 Task: Add a signature Gage Hill containing Best wishes for a happy Labor Day, Gage Hill to email address softage.10@softage.net and add a folder Business growth
Action: Mouse moved to (106, 104)
Screenshot: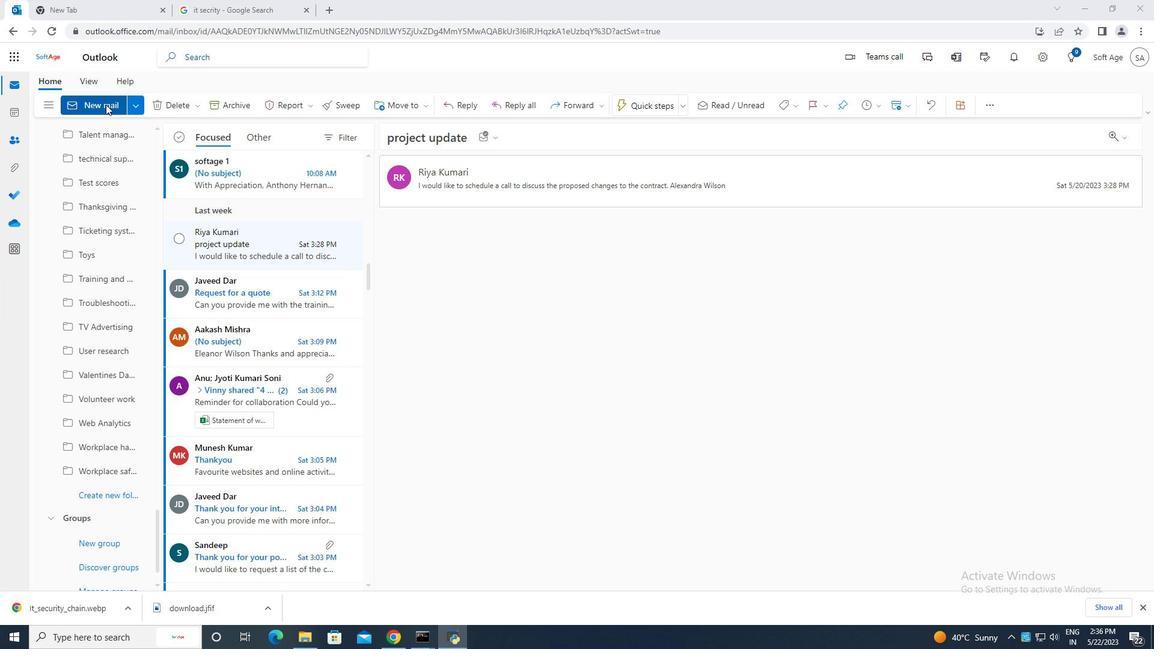 
Action: Mouse pressed left at (106, 104)
Screenshot: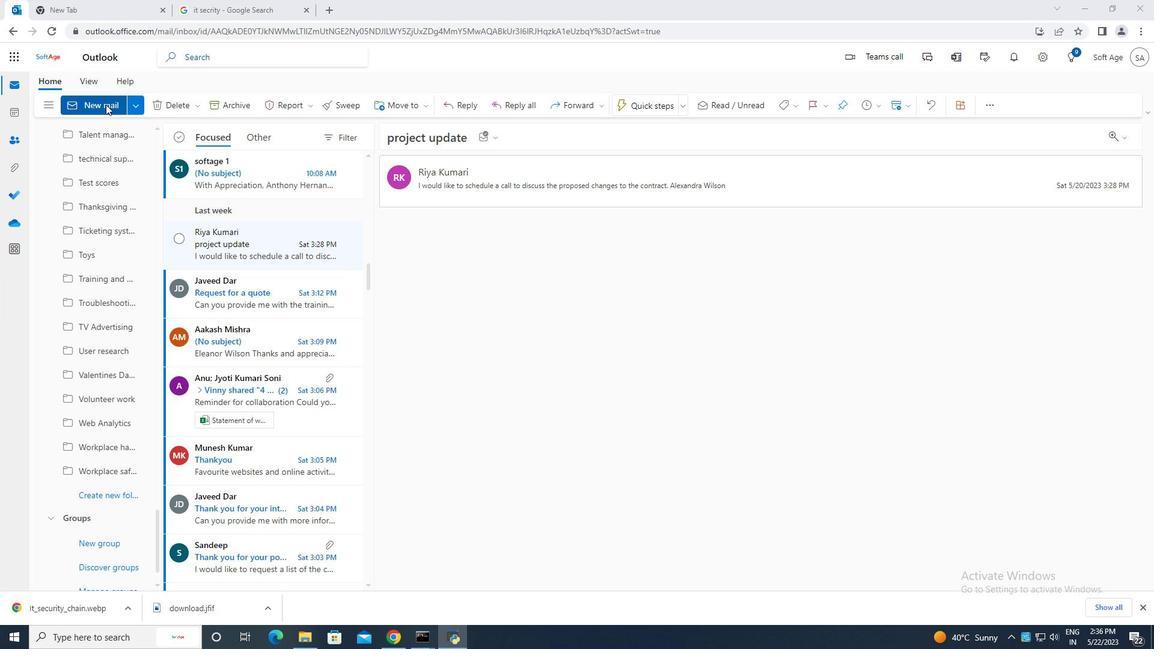 
Action: Mouse moved to (773, 108)
Screenshot: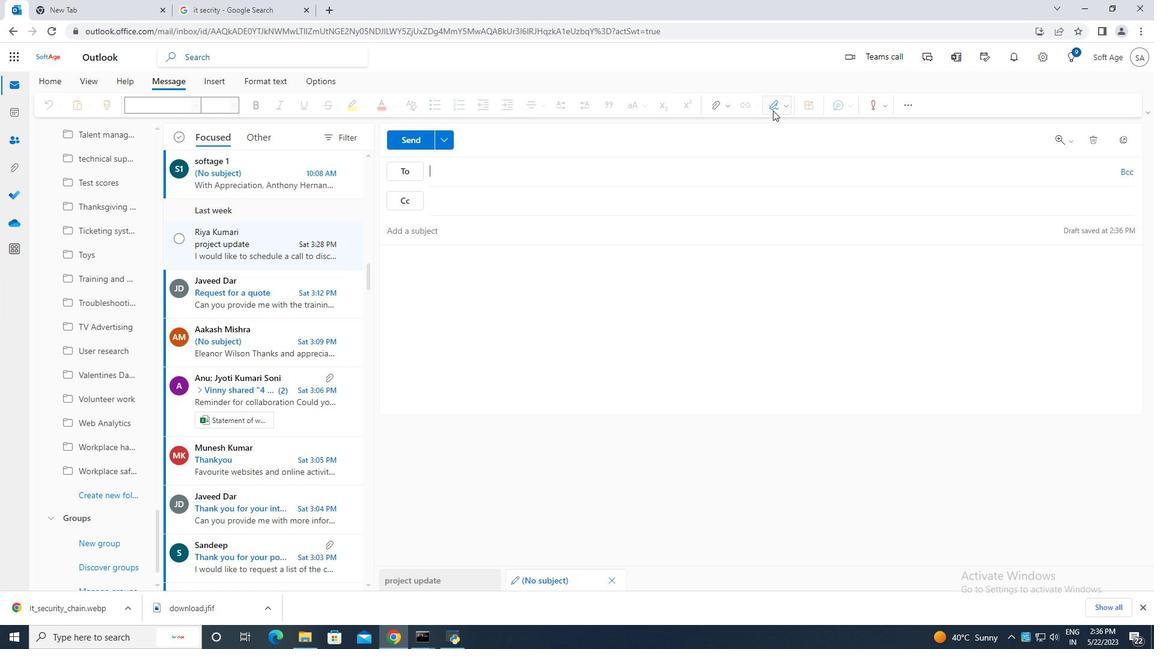 
Action: Mouse pressed left at (773, 108)
Screenshot: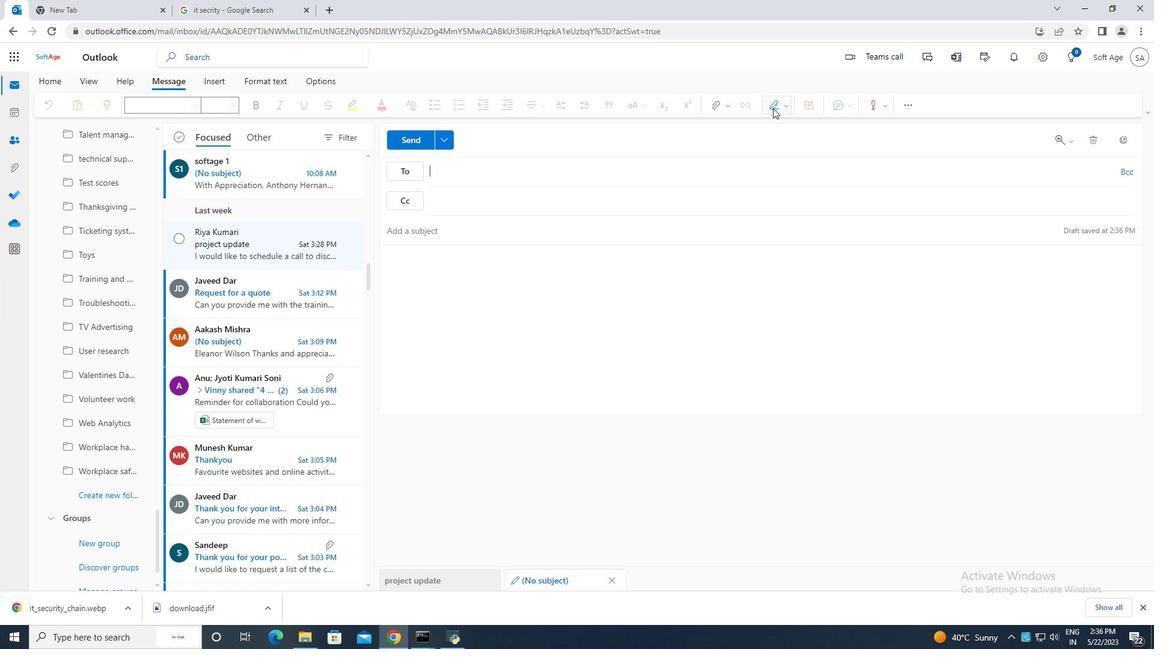 
Action: Mouse moved to (746, 155)
Screenshot: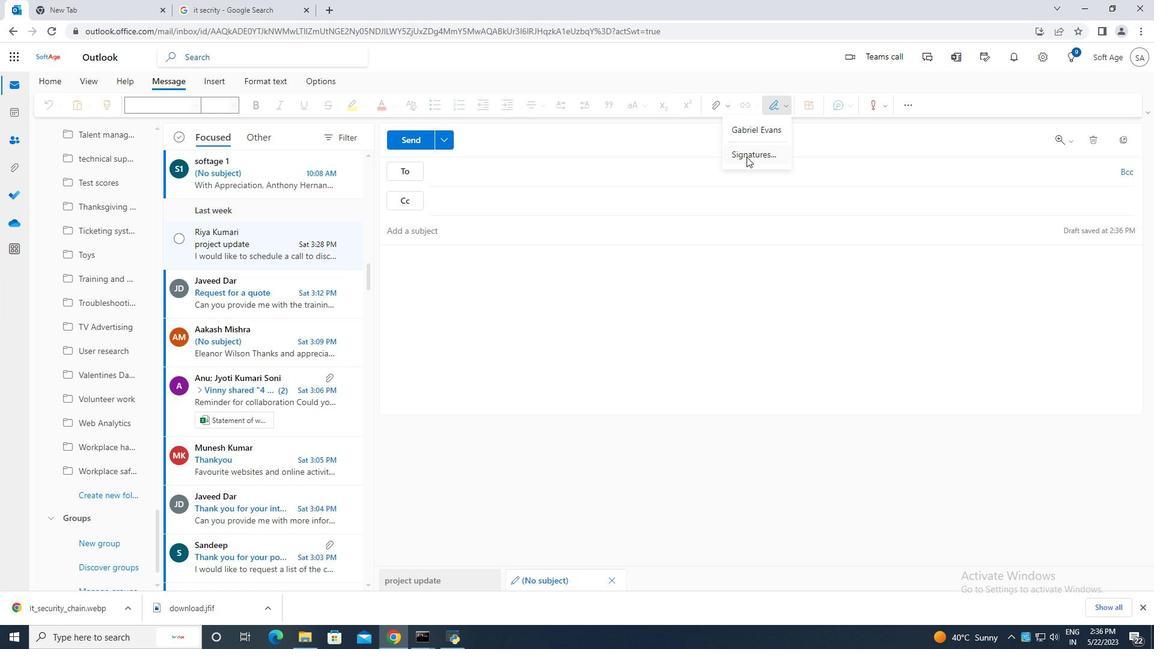 
Action: Mouse pressed left at (746, 155)
Screenshot: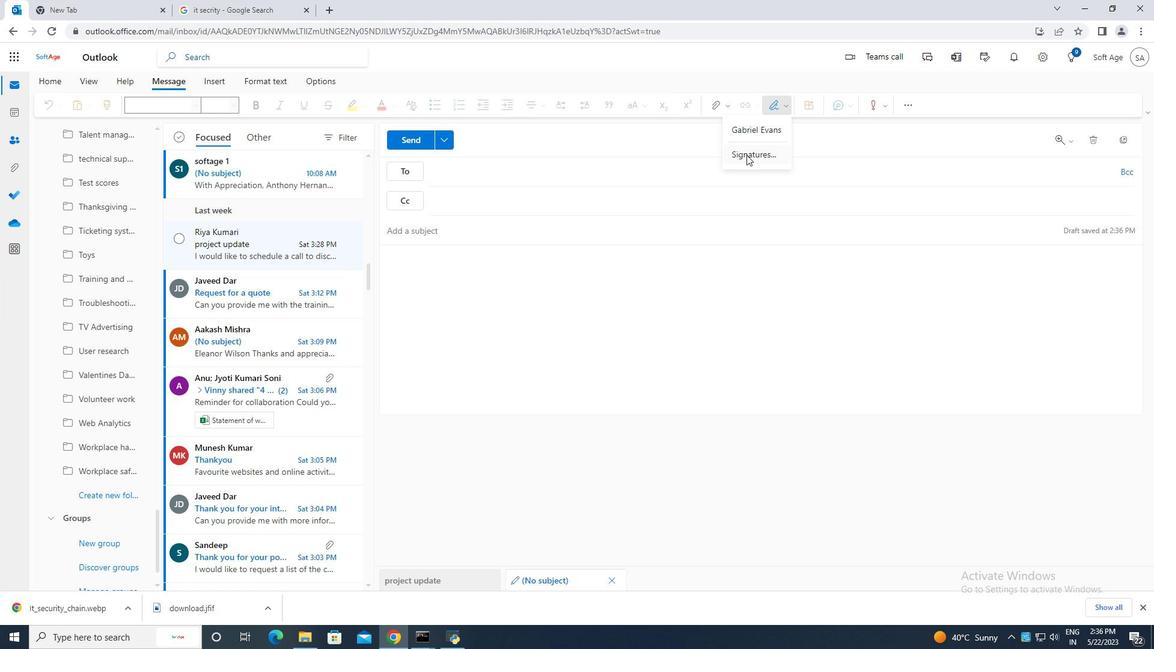 
Action: Mouse moved to (814, 200)
Screenshot: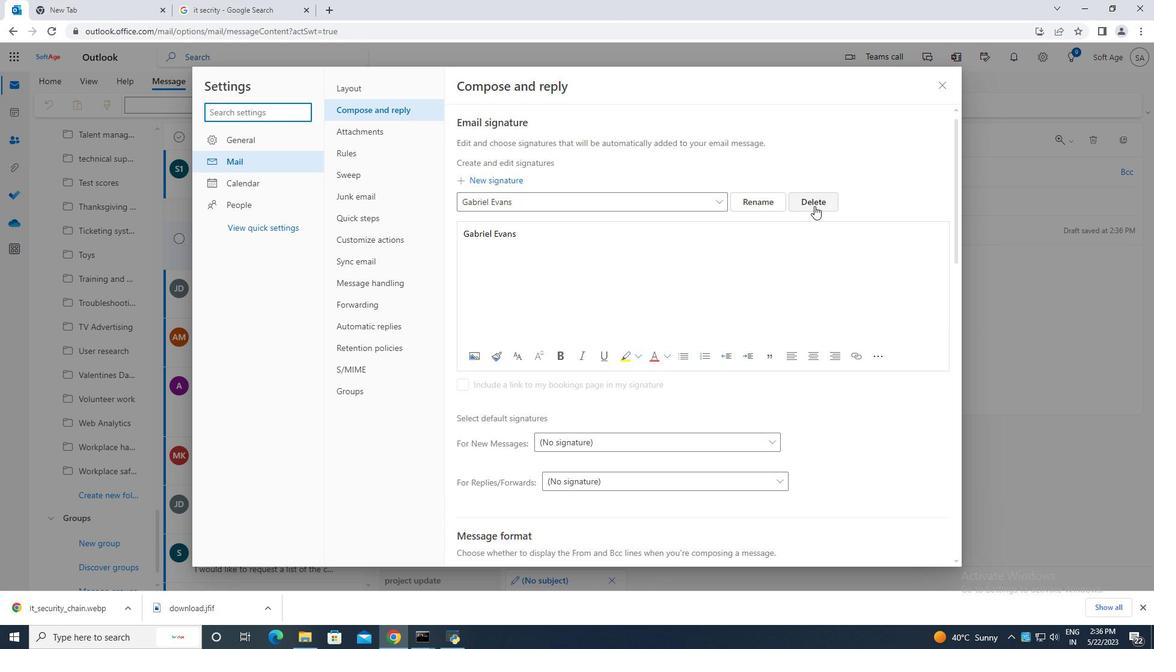 
Action: Mouse pressed left at (814, 200)
Screenshot: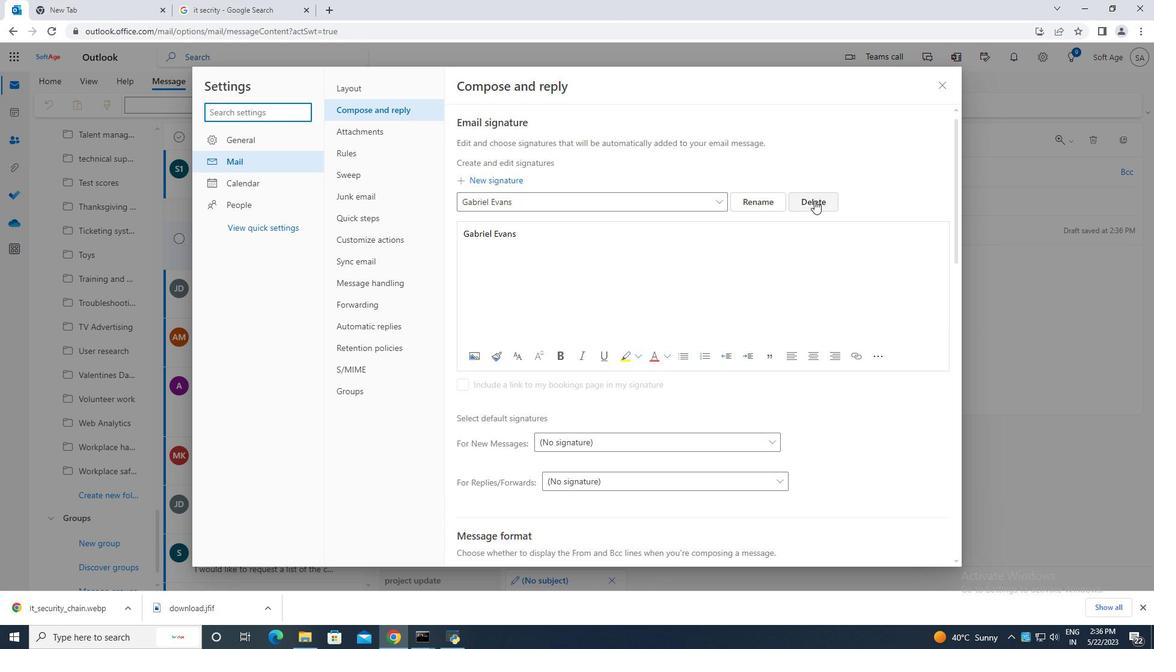 
Action: Mouse moved to (523, 203)
Screenshot: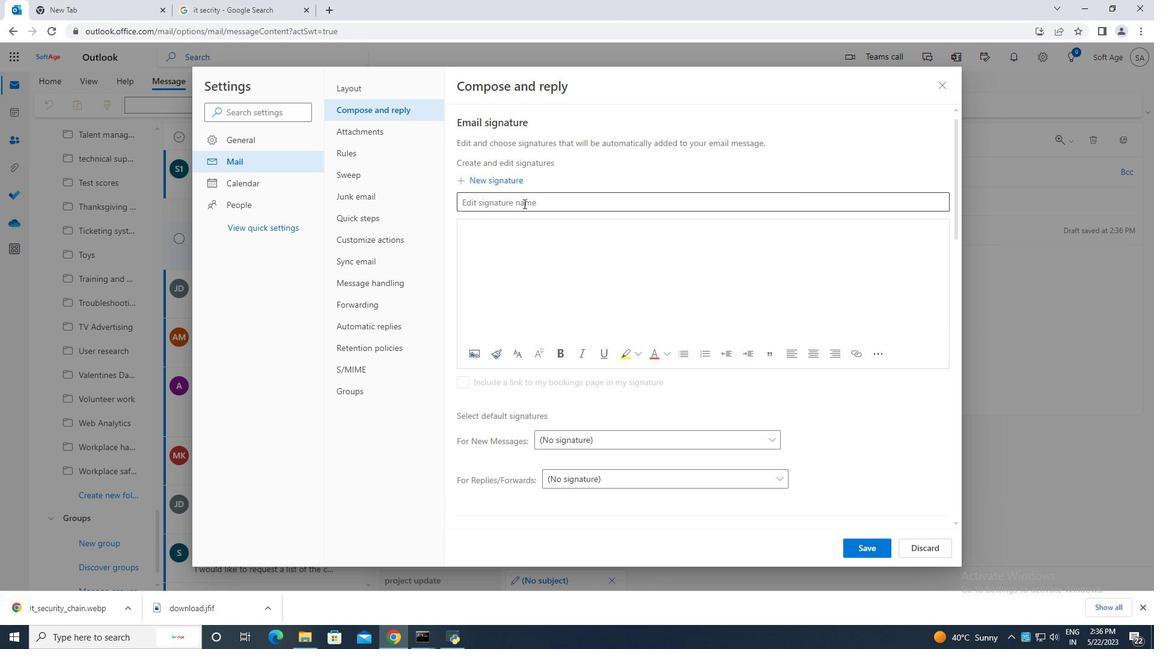 
Action: Mouse pressed left at (523, 203)
Screenshot: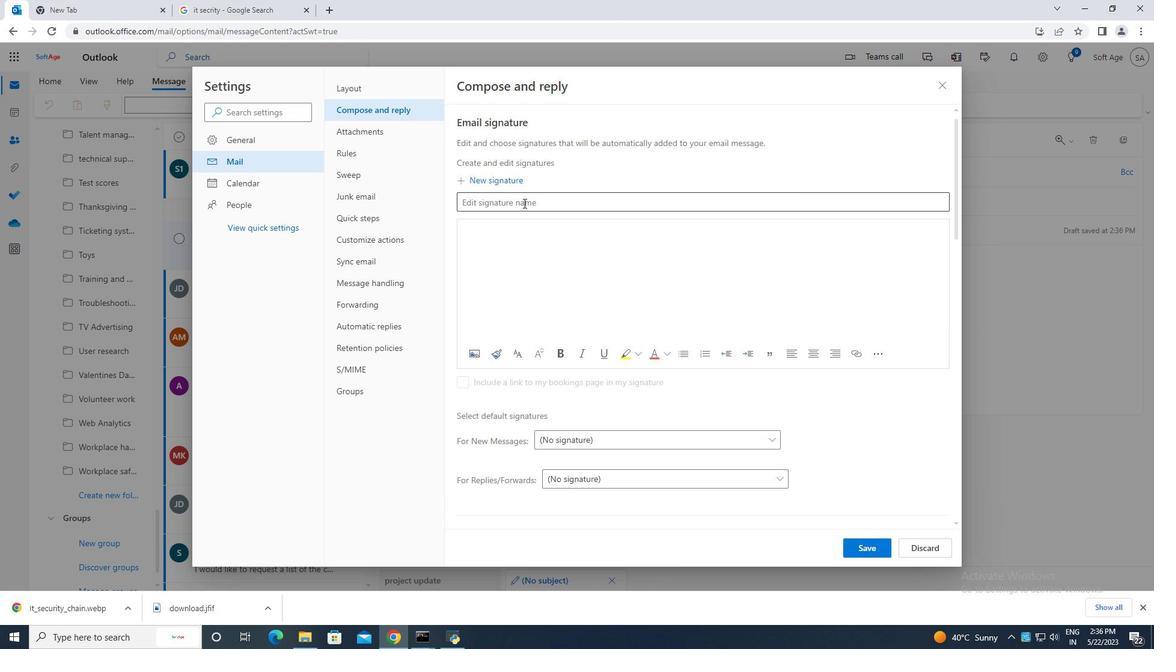 
Action: Key pressed <Key.caps_lock>G<Key.caps_lock>age<Key.space><Key.caps_lock>HILL
Screenshot: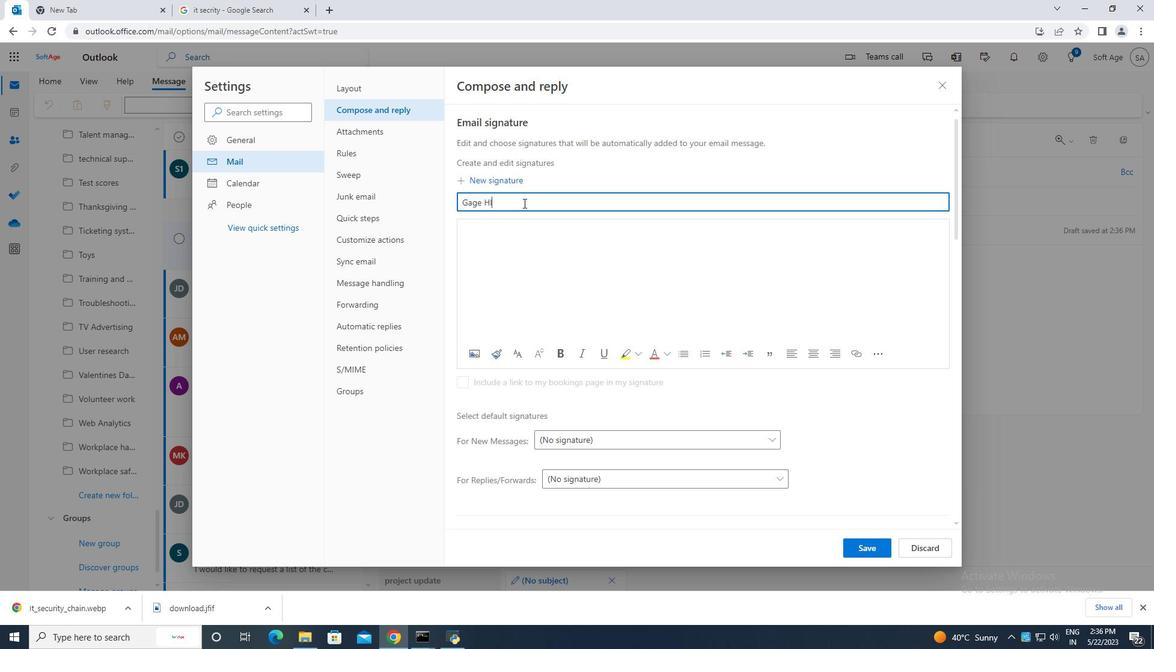 
Action: Mouse moved to (527, 212)
Screenshot: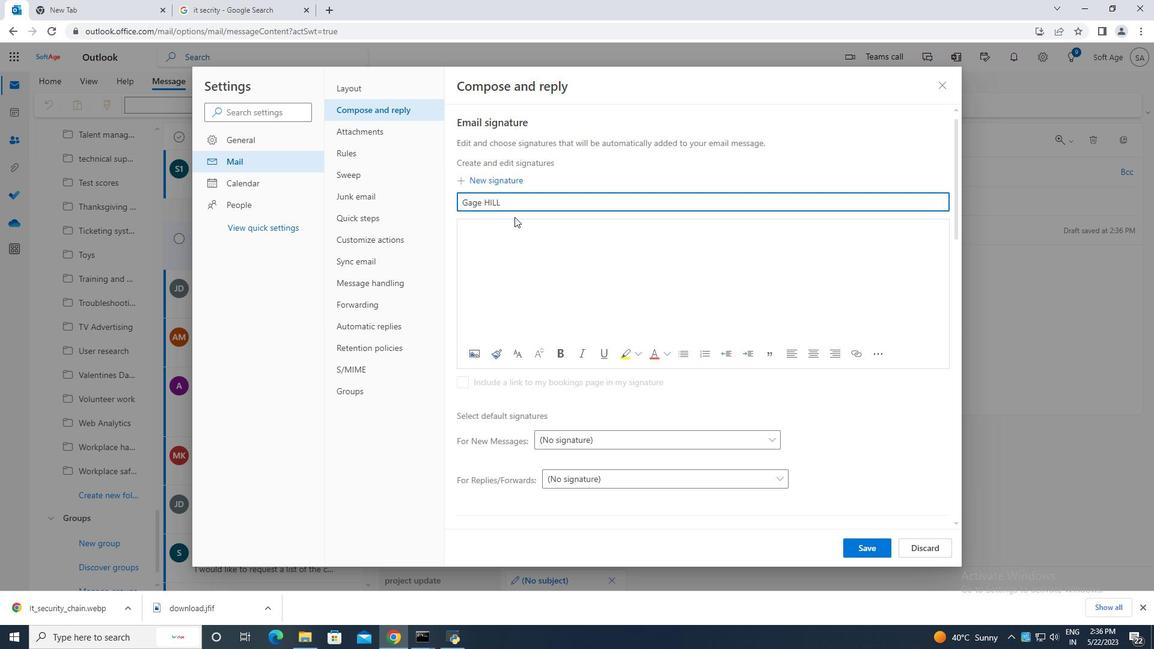 
Action: Key pressed <Key.backspace><Key.backspace><Key.backspace><Key.caps_lock>ill
Screenshot: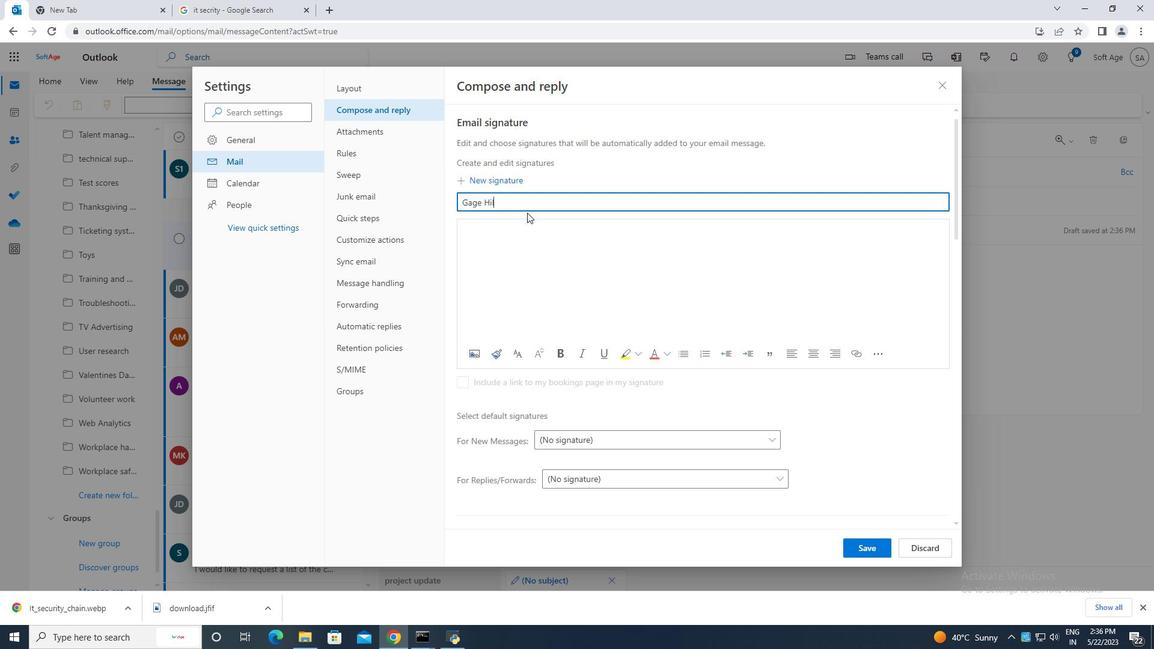 
Action: Mouse moved to (529, 230)
Screenshot: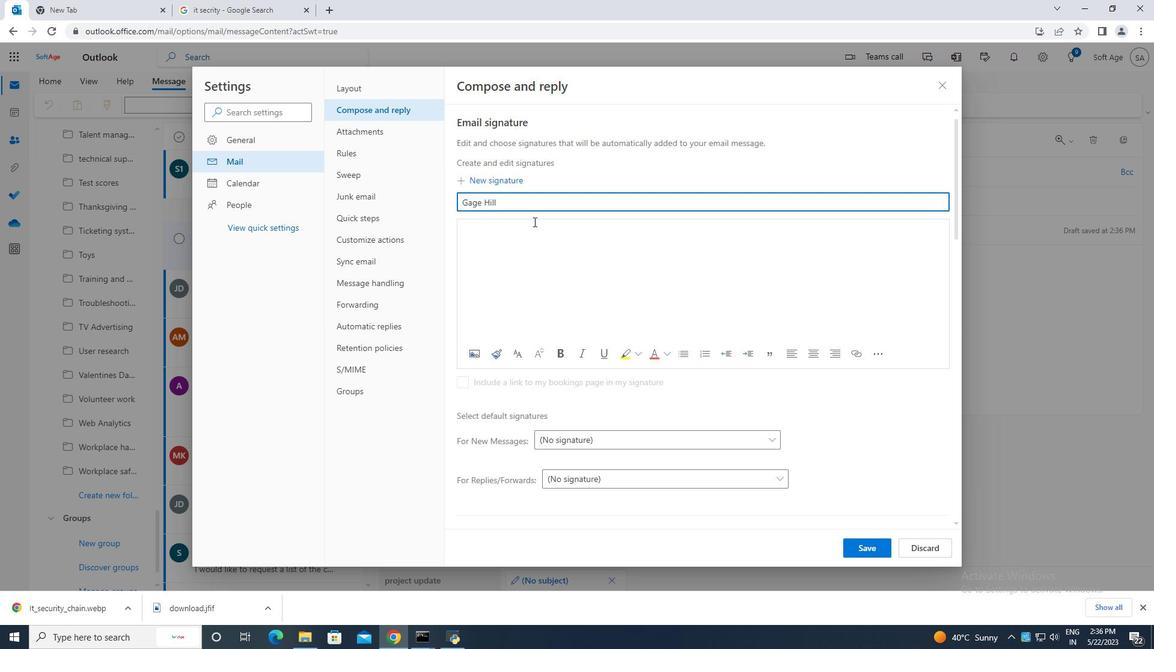 
Action: Mouse pressed left at (529, 230)
Screenshot: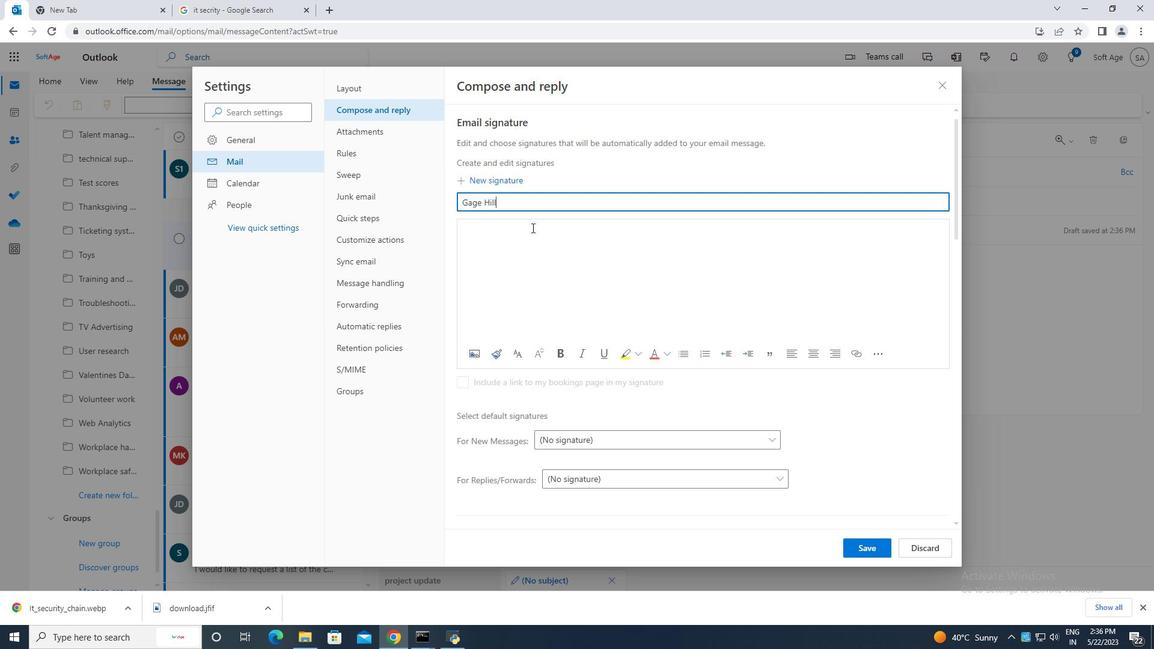 
Action: Mouse moved to (529, 230)
Screenshot: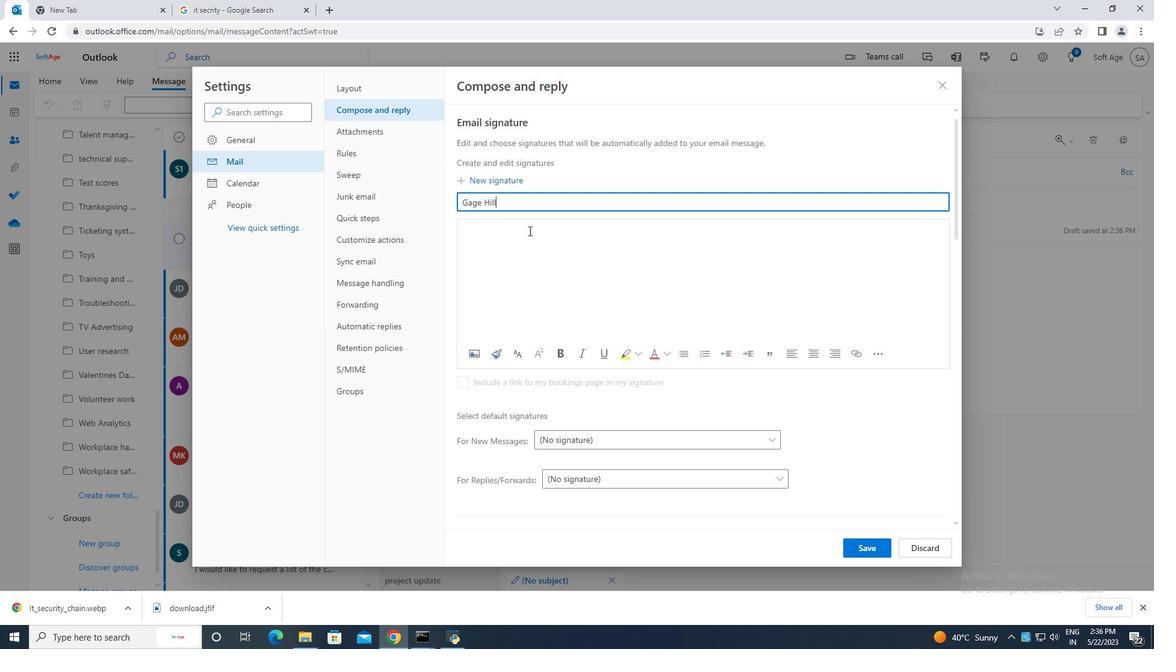 
Action: Key pressed <Key.caps_lock>G<Key.caps_lock>age<Key.space><Key.caps_lock>H<Key.caps_lock>ill
Screenshot: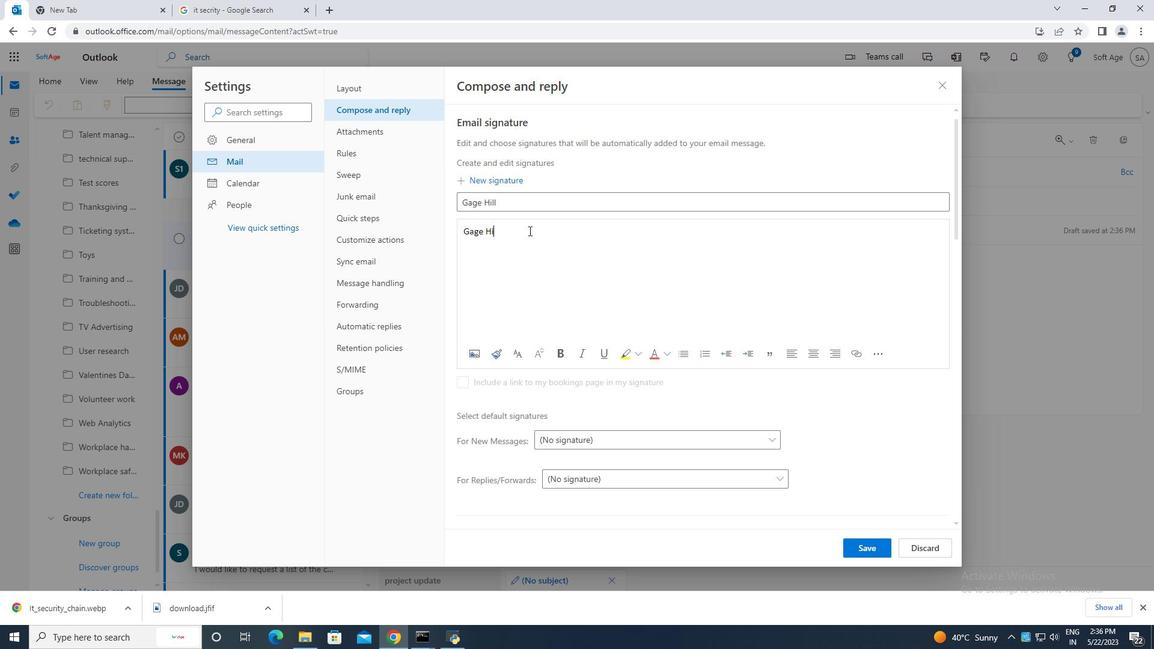 
Action: Mouse moved to (880, 550)
Screenshot: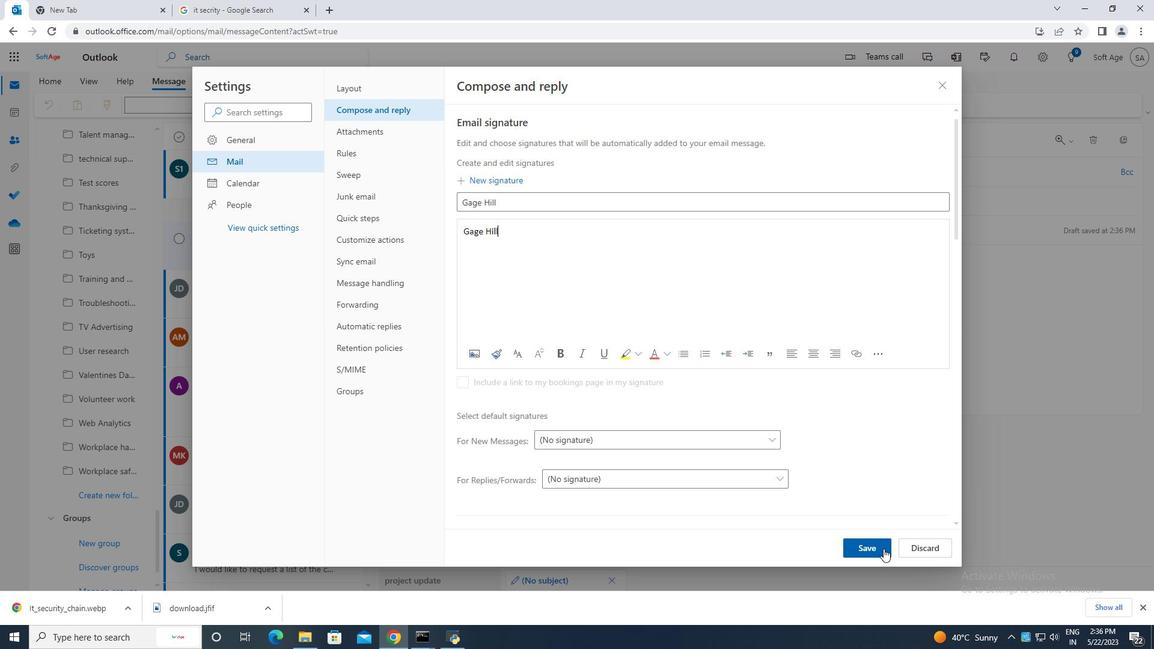 
Action: Mouse pressed left at (880, 550)
Screenshot: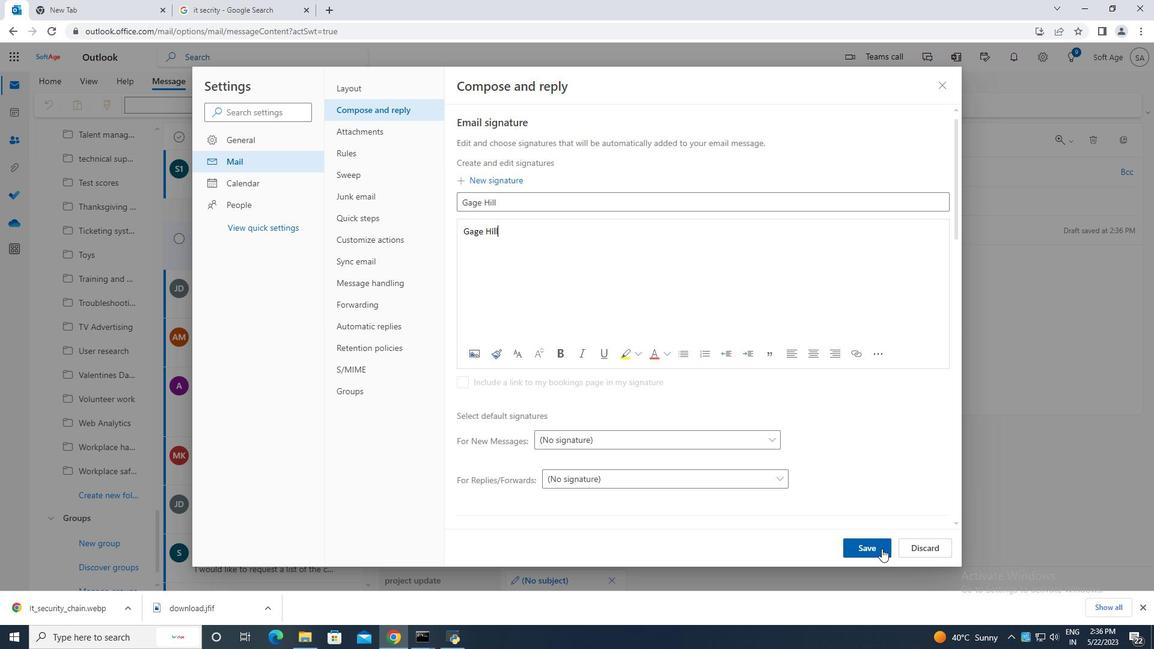 
Action: Mouse moved to (945, 67)
Screenshot: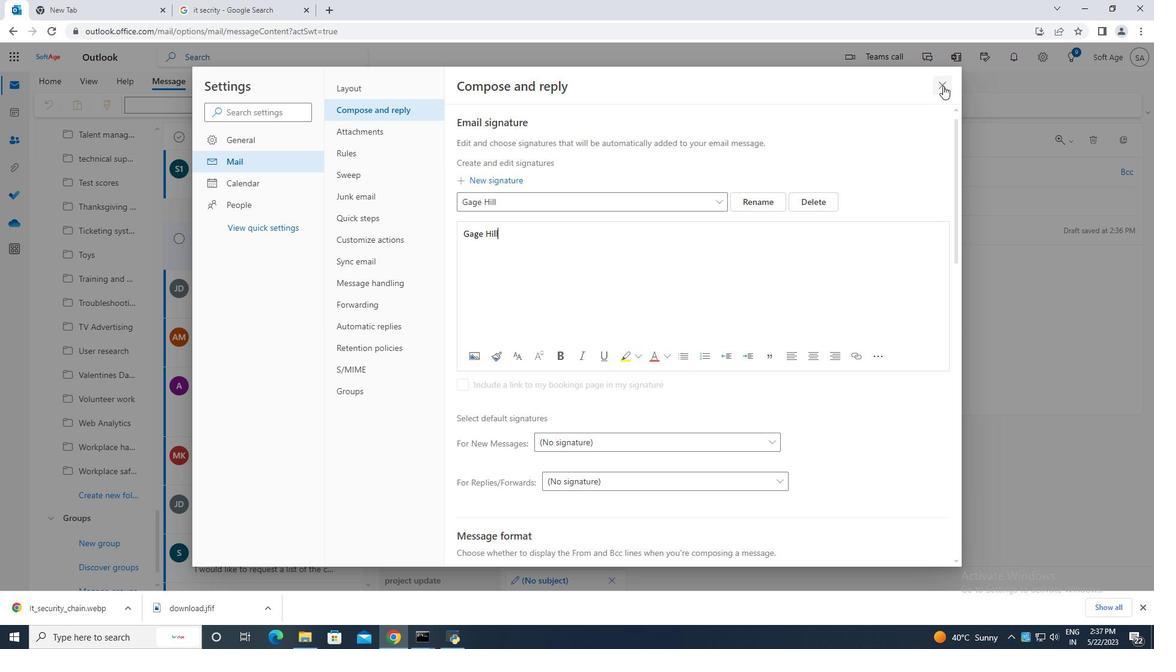 
Action: Mouse pressed left at (944, 83)
Screenshot: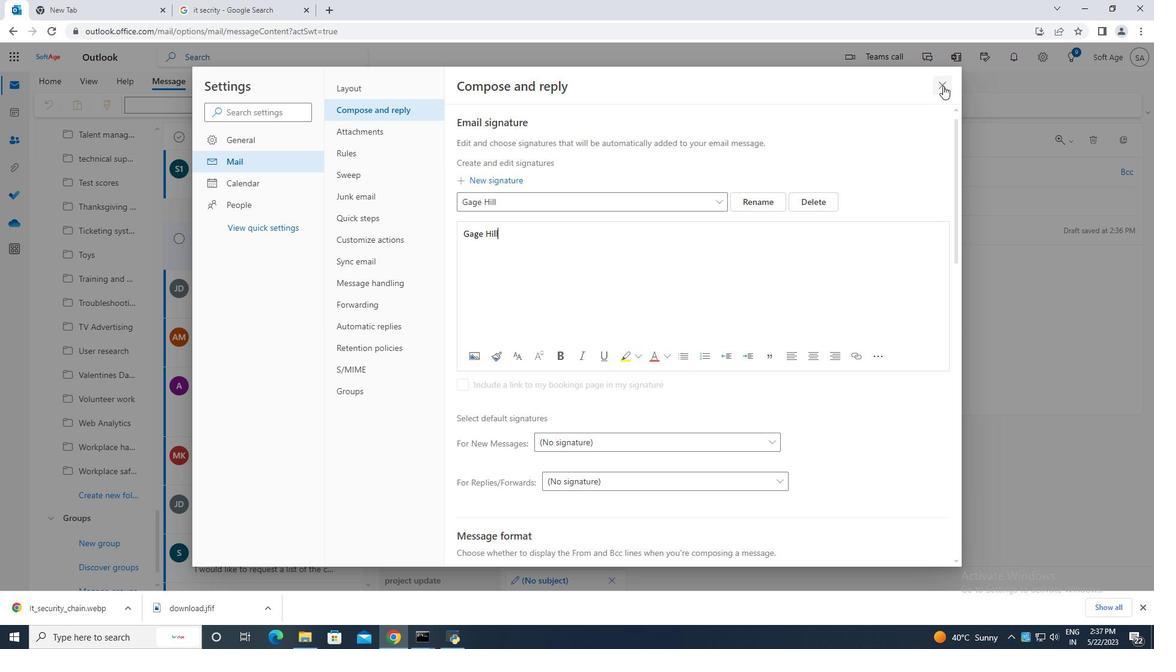 
Action: Mouse moved to (940, 86)
Screenshot: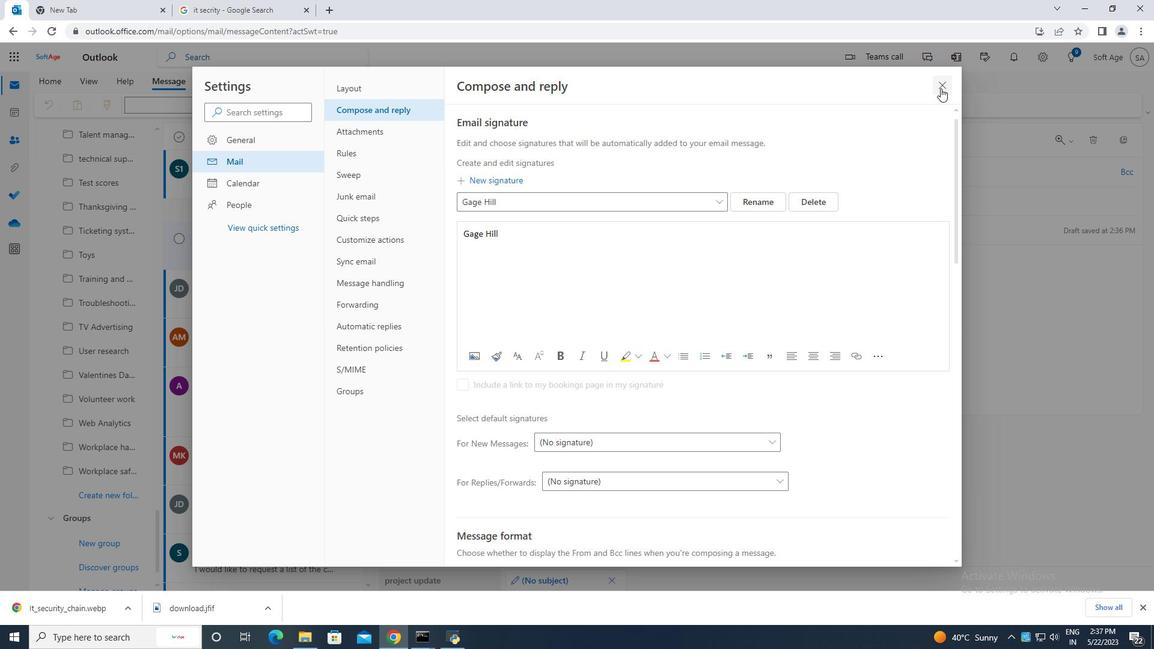 
Action: Mouse pressed left at (940, 86)
Screenshot: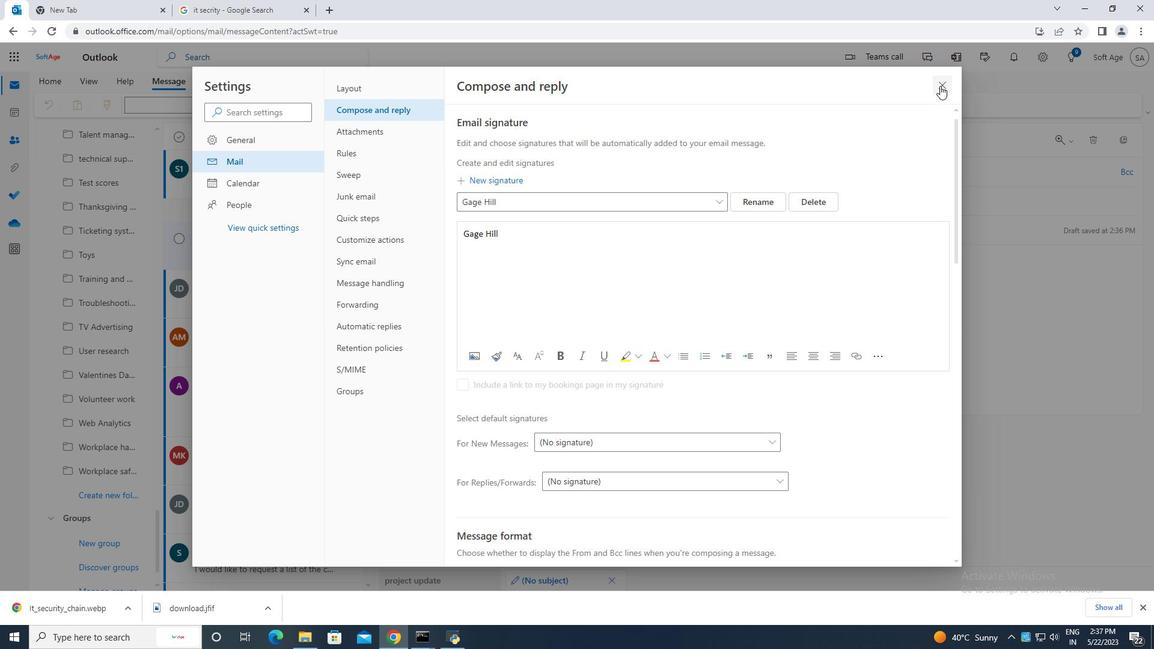 
Action: Mouse moved to (777, 102)
Screenshot: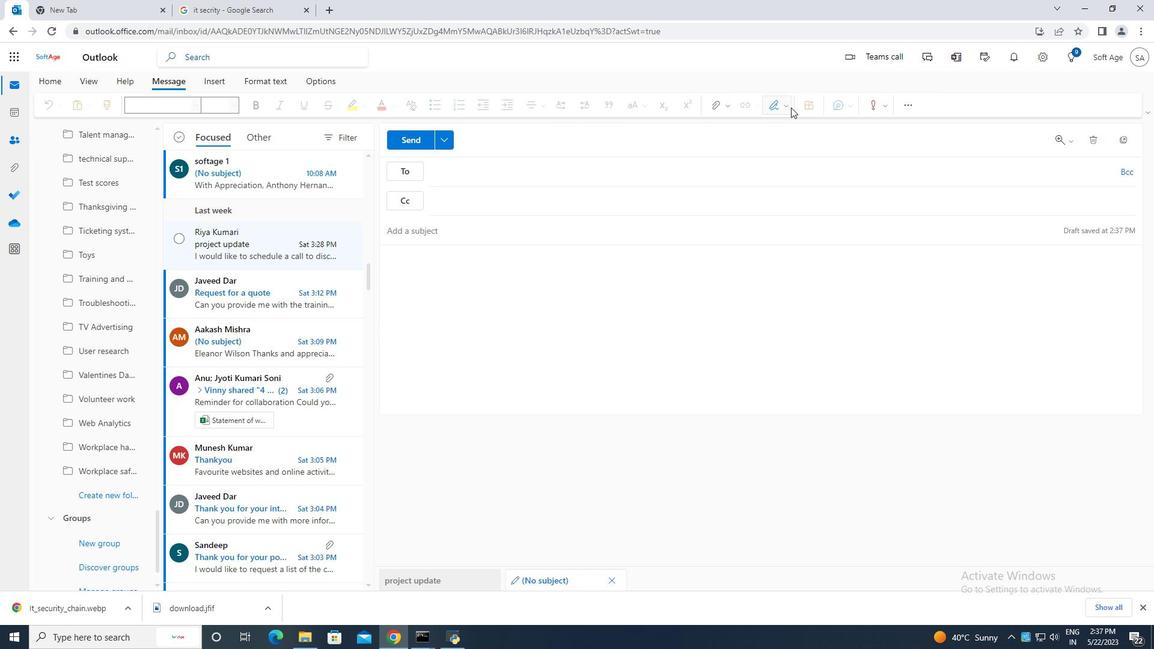 
Action: Mouse pressed left at (777, 102)
Screenshot: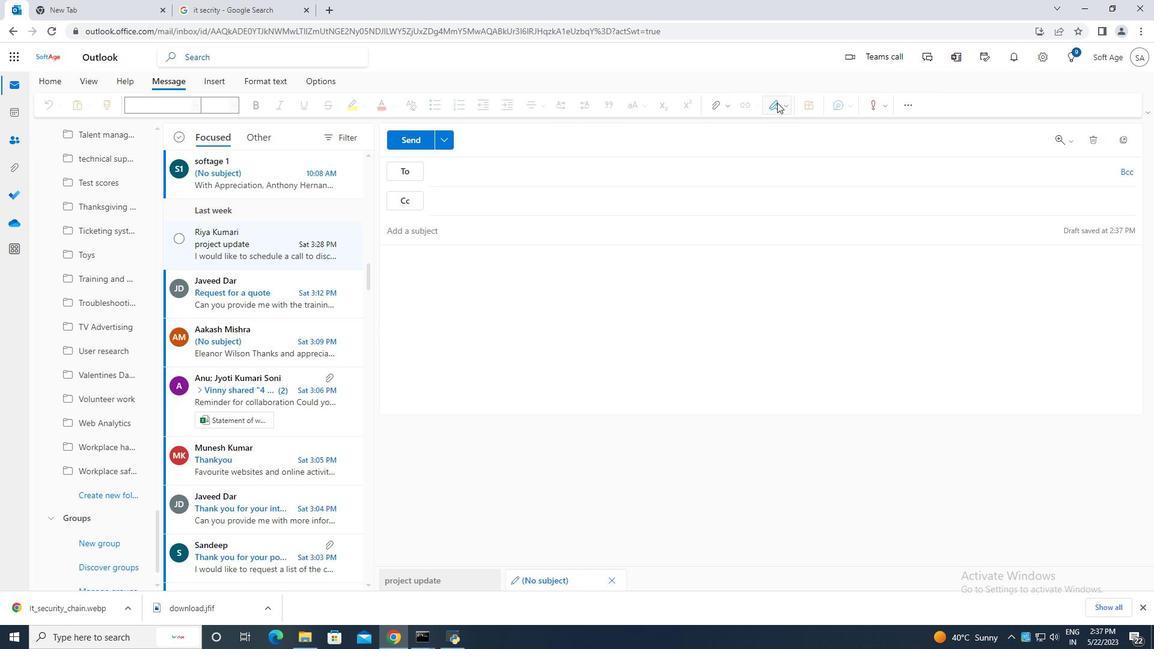 
Action: Mouse moved to (758, 126)
Screenshot: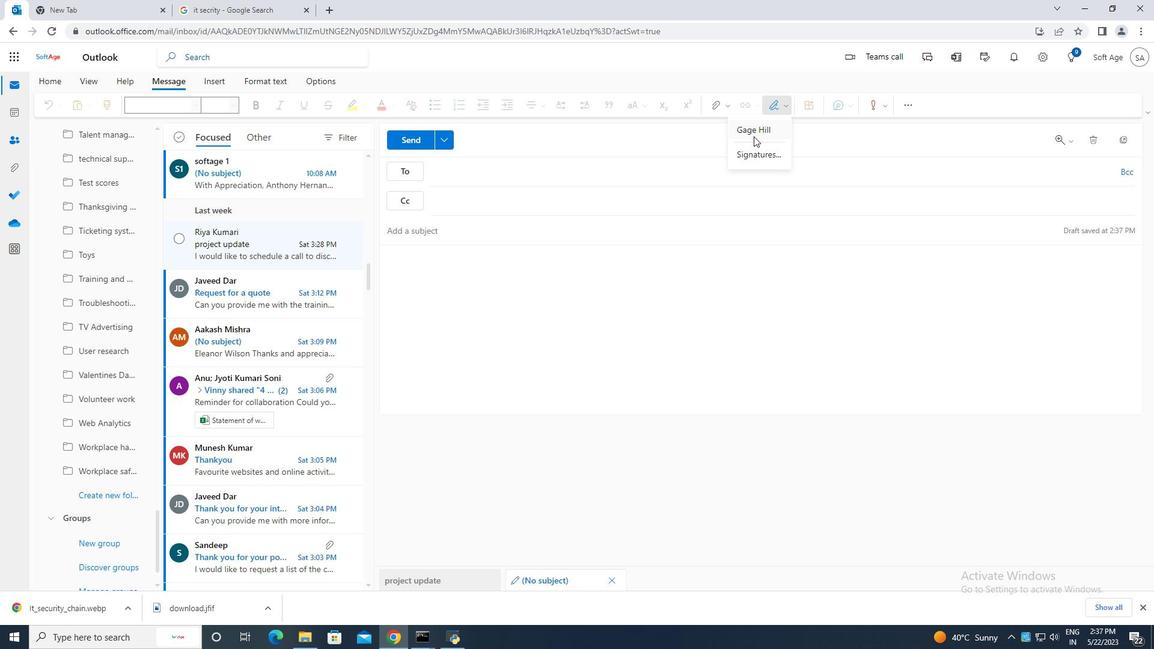 
Action: Mouse pressed left at (758, 126)
Screenshot: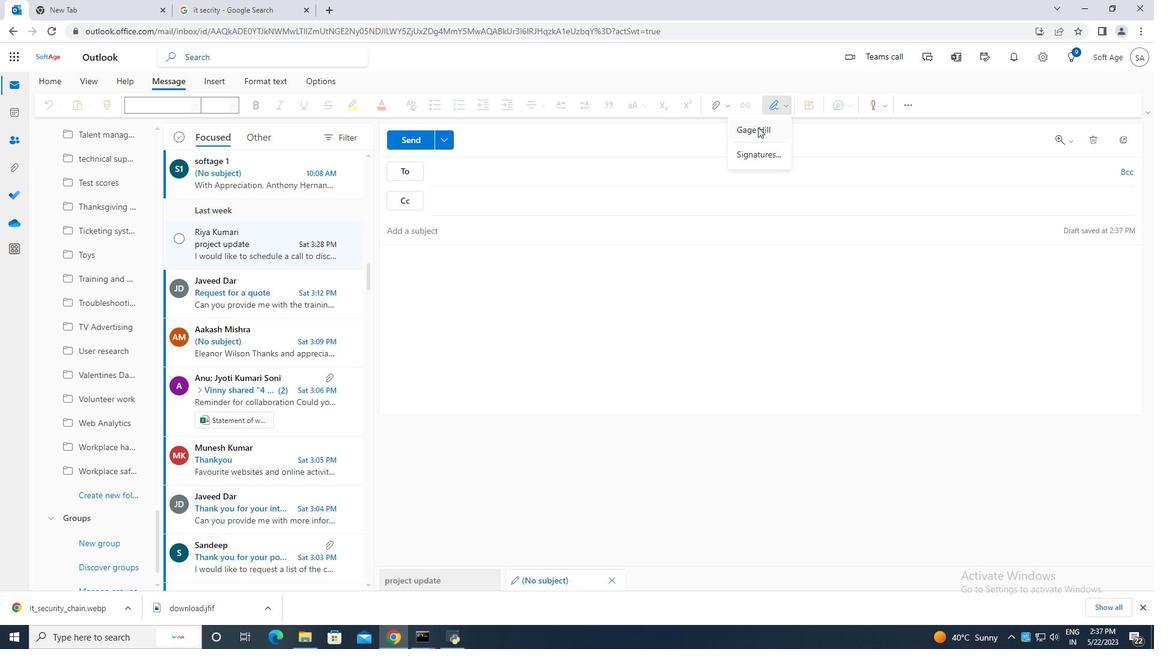 
Action: Mouse moved to (425, 249)
Screenshot: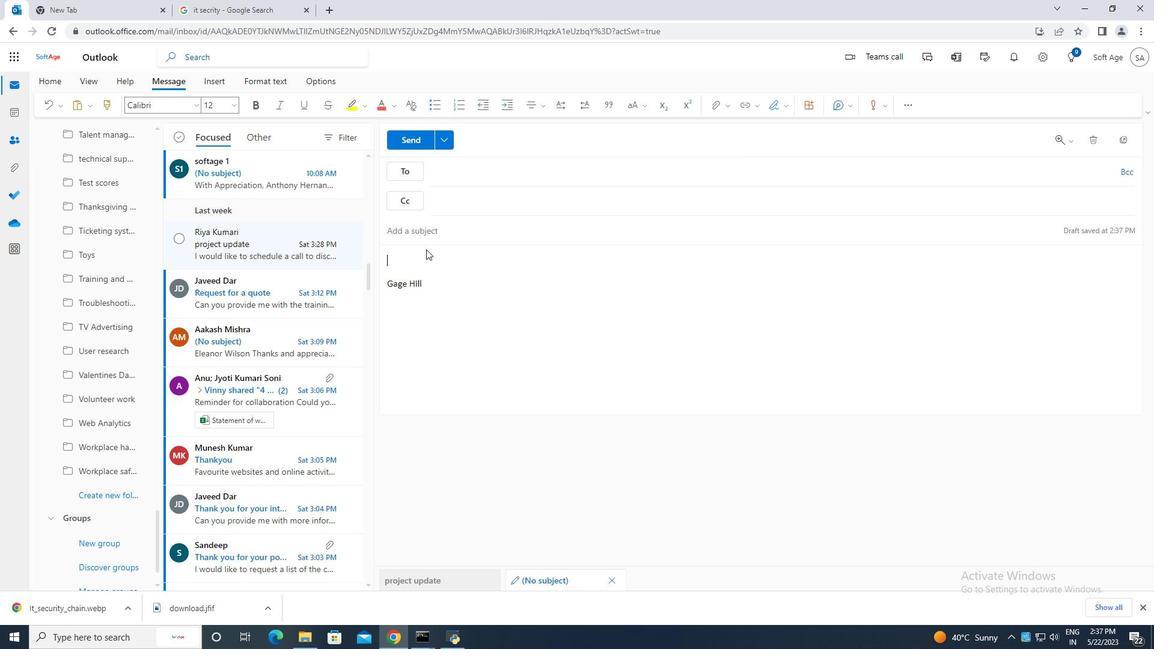 
Action: Key pressed <Key.caps_lock>C<Key.caps_lock>ontaining<Key.space>best<Key.space>wishes<Key.space>for<Key.space>a<Key.space>happy<Key.space>labot<Key.backspace>r<Key.space>dar<Key.backspace>y,
Screenshot: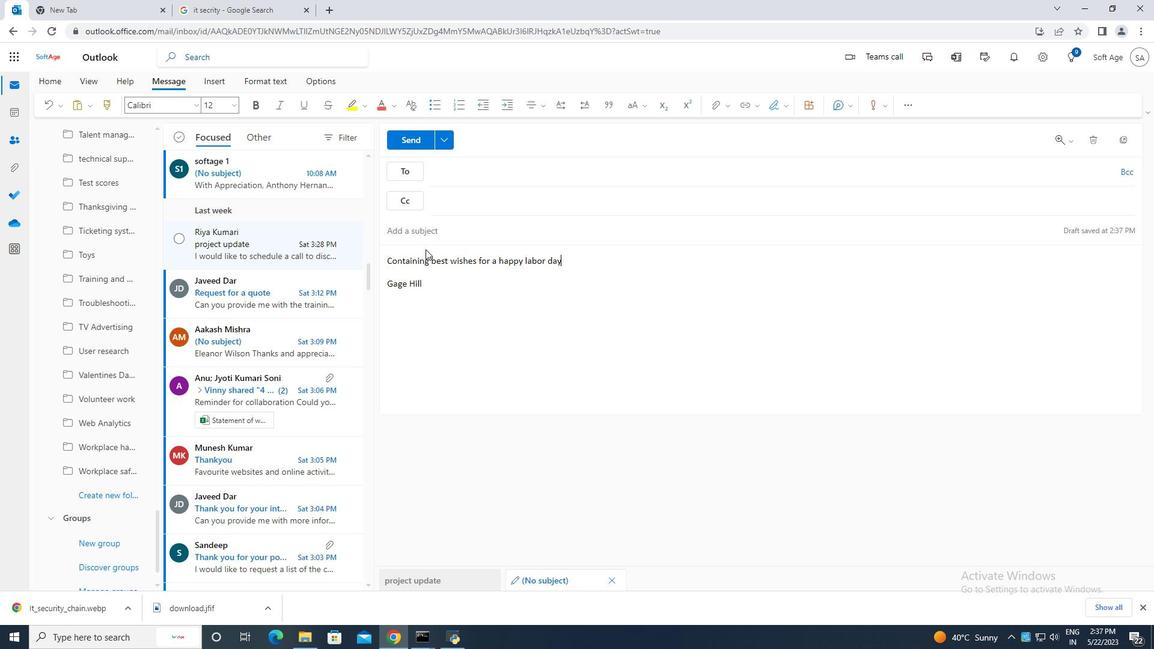 
Action: Mouse moved to (541, 172)
Screenshot: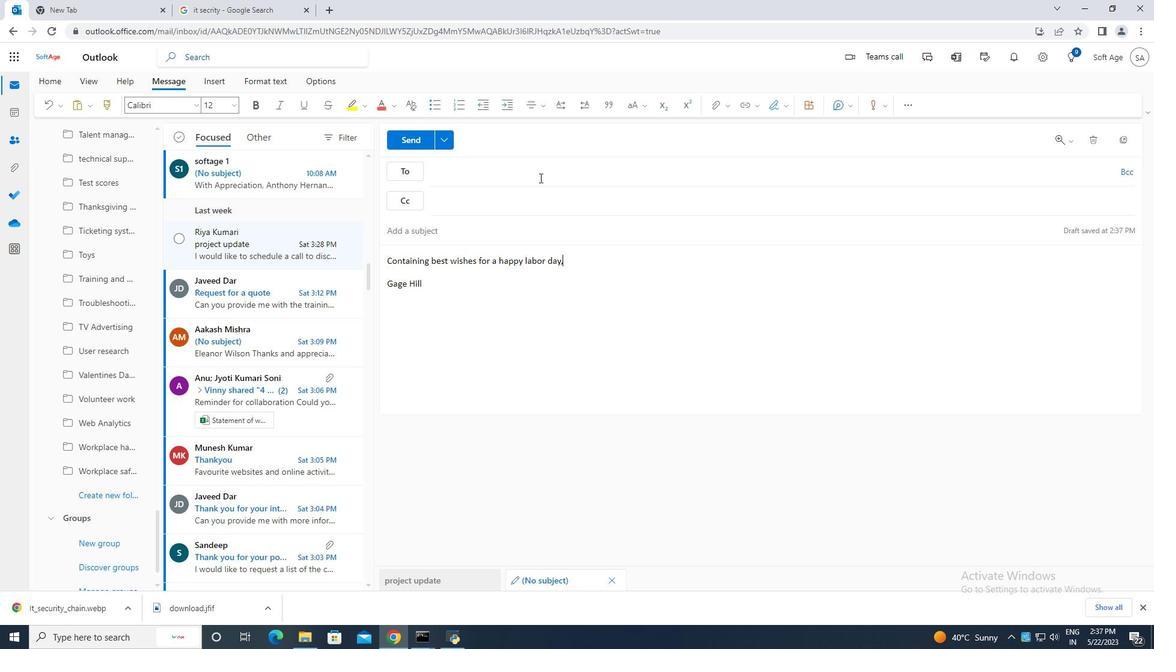 
Action: Mouse pressed left at (540, 172)
Screenshot: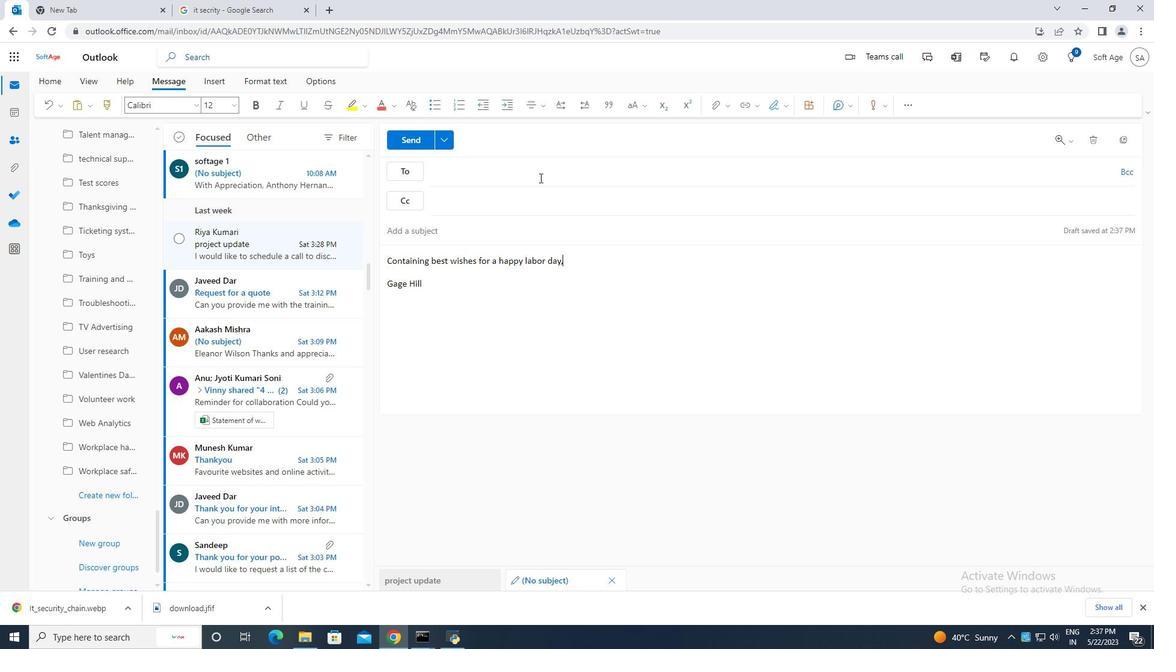 
Action: Mouse moved to (544, 173)
Screenshot: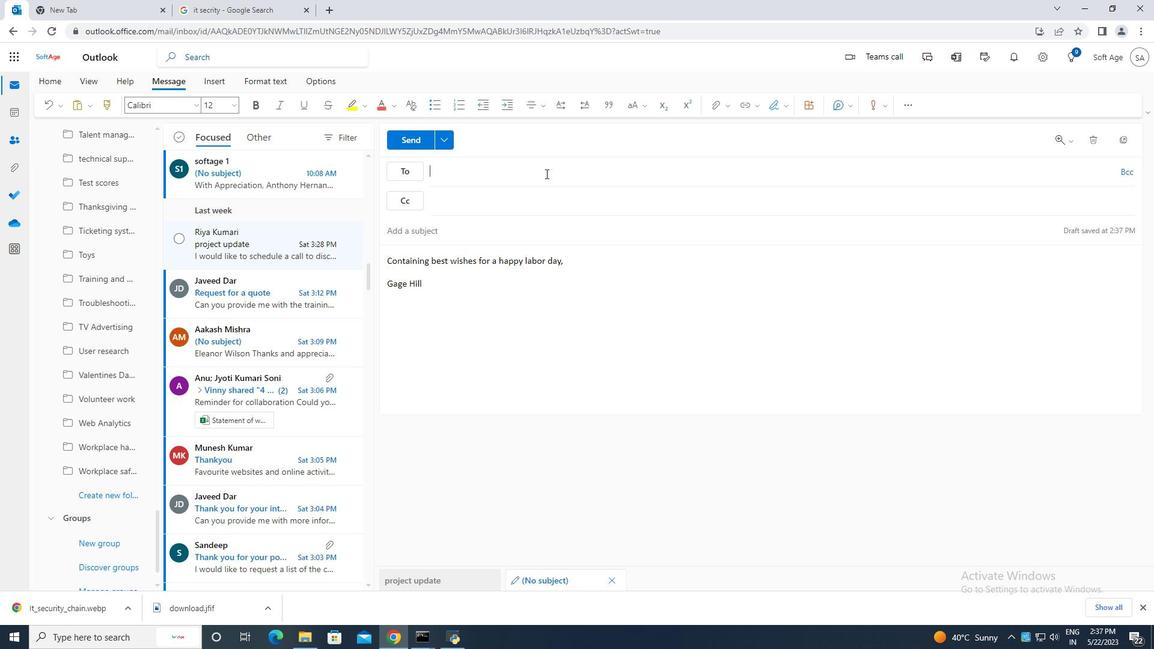 
Action: Key pressed softage.10
Screenshot: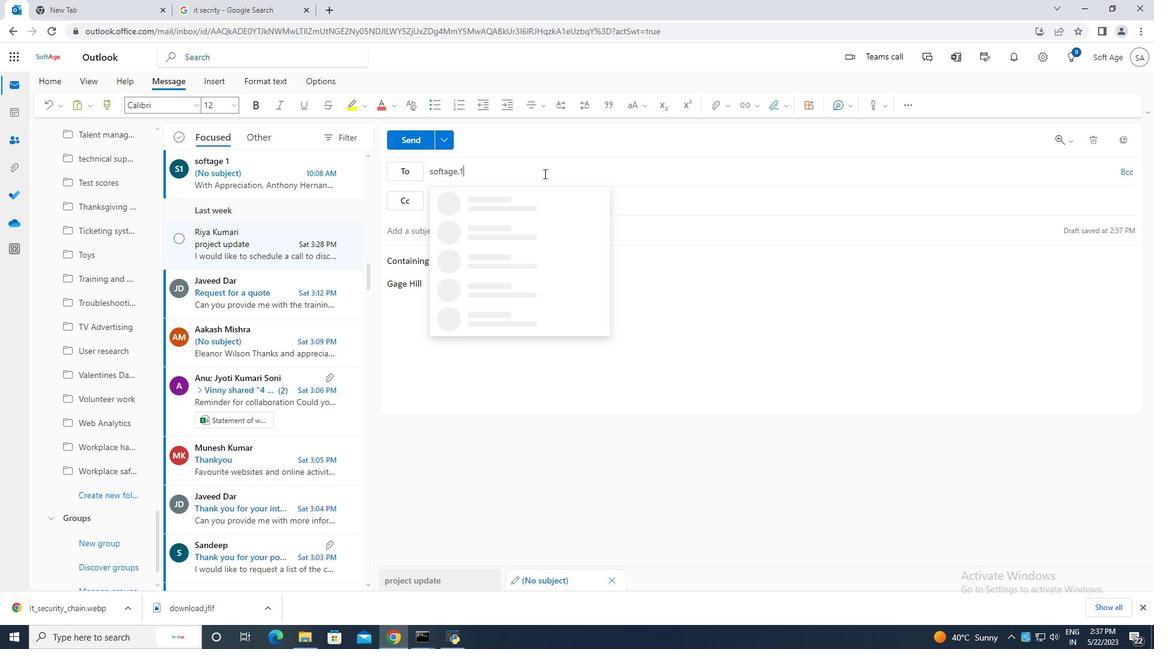 
Action: Mouse moved to (573, 239)
Screenshot: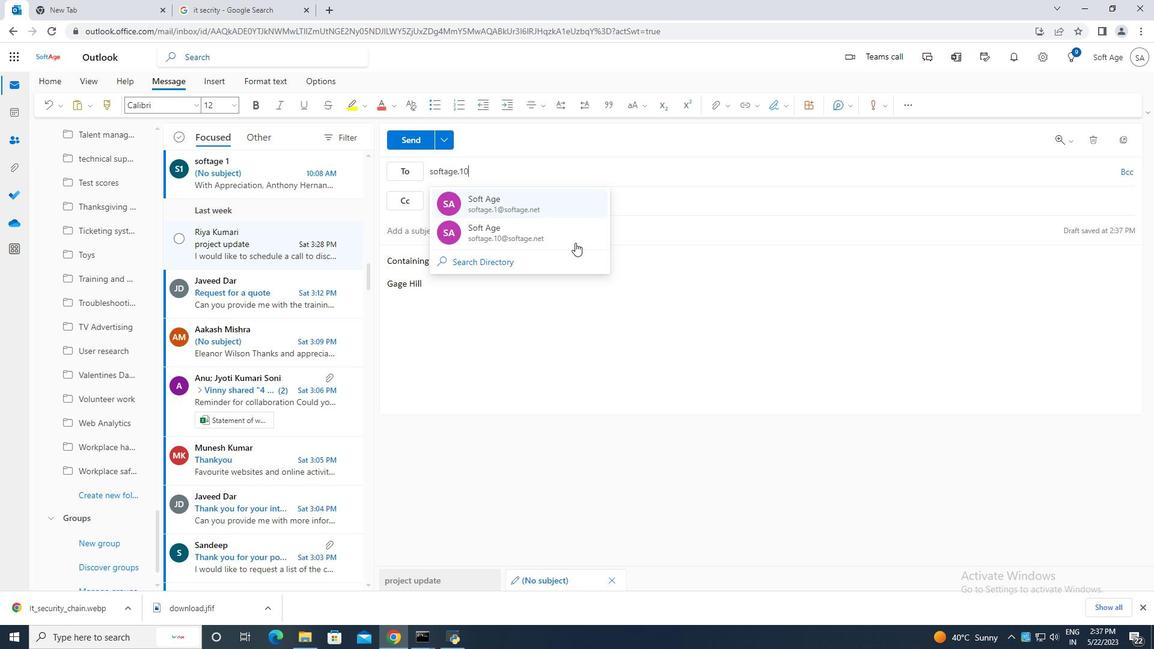 
Action: Mouse pressed left at (573, 239)
Screenshot: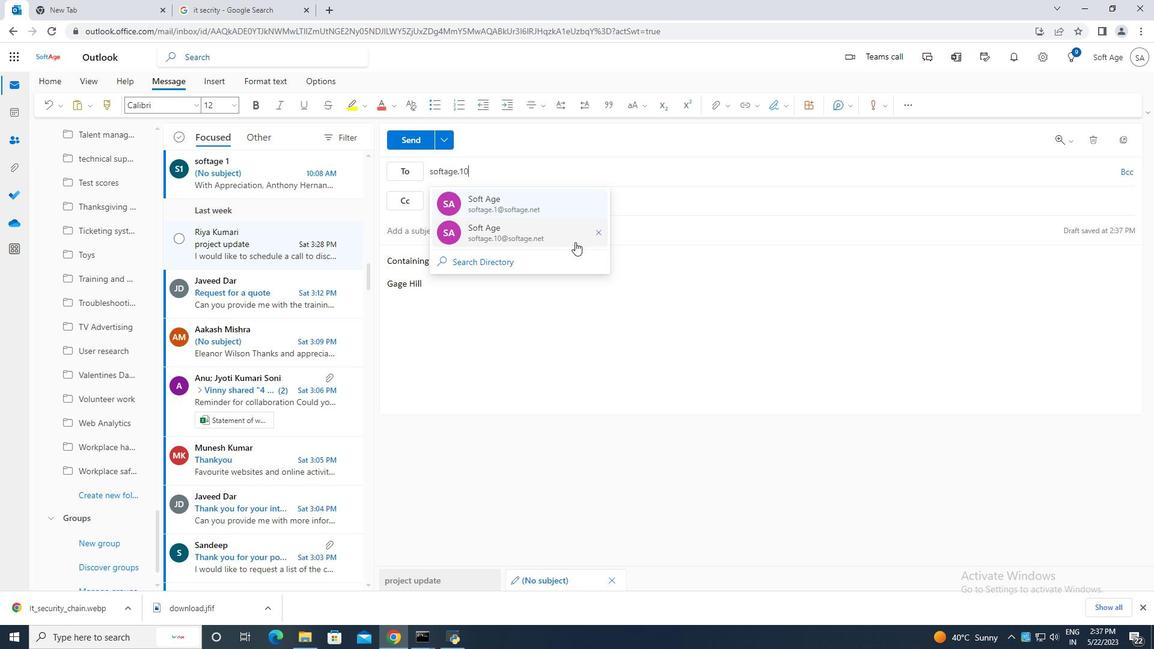 
Action: Mouse moved to (120, 494)
Screenshot: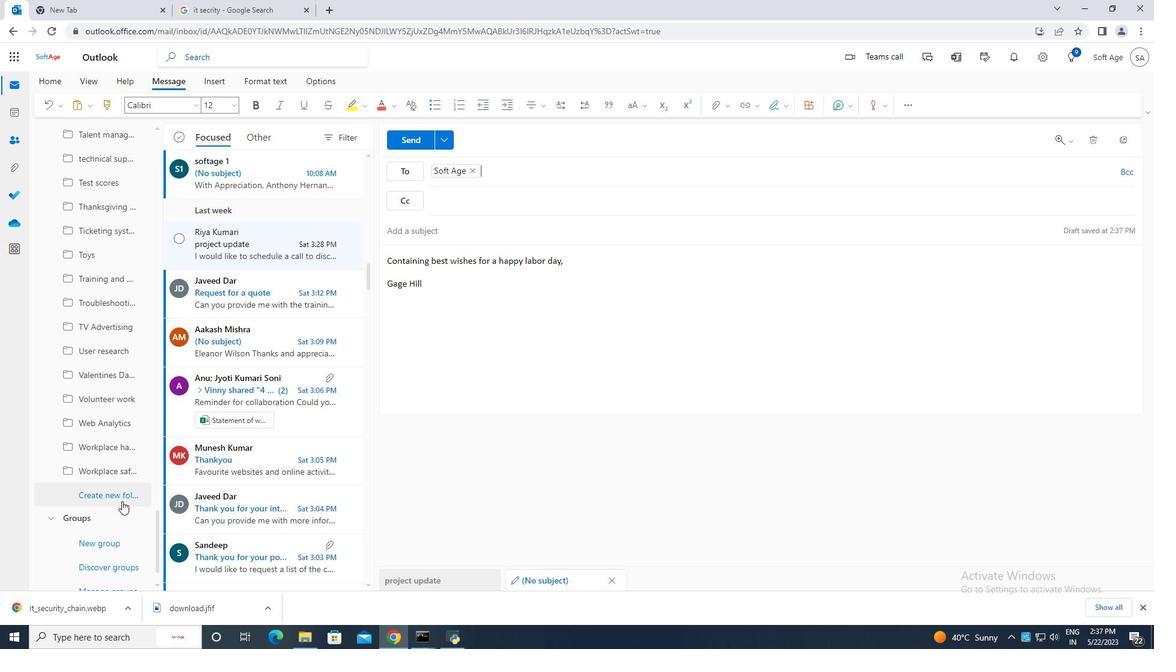 
Action: Mouse pressed left at (120, 494)
Screenshot: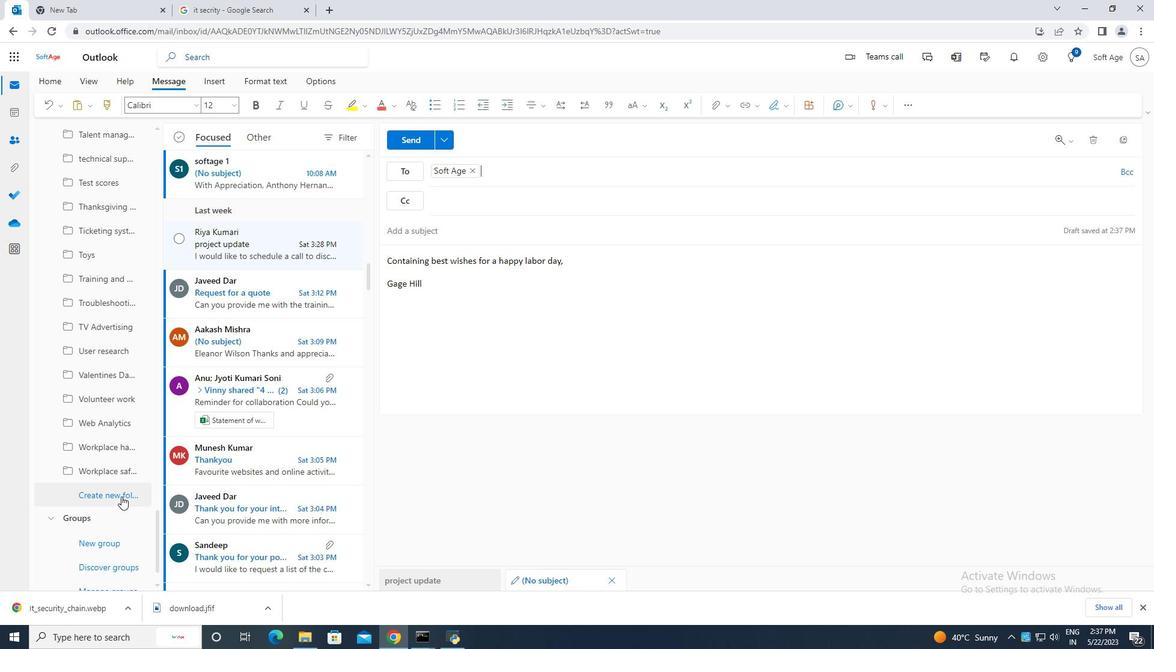
Action: Mouse moved to (107, 494)
Screenshot: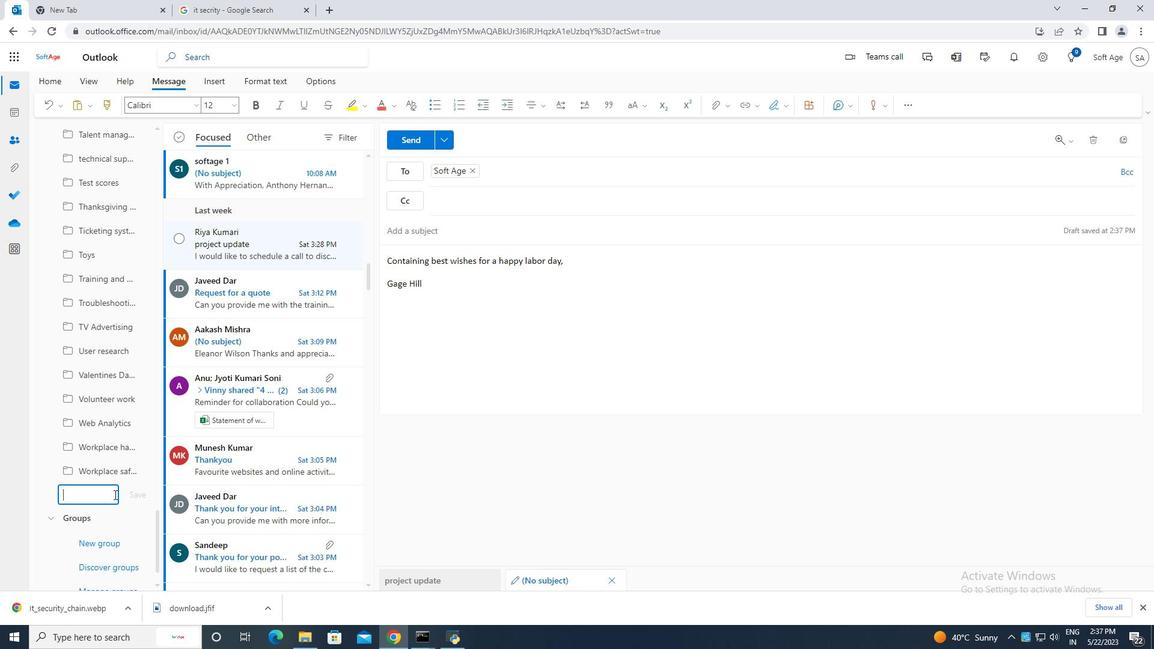 
Action: Key pressed <Key.caps_lock>B<Key.caps_lock>usiness<Key.space>growth
Screenshot: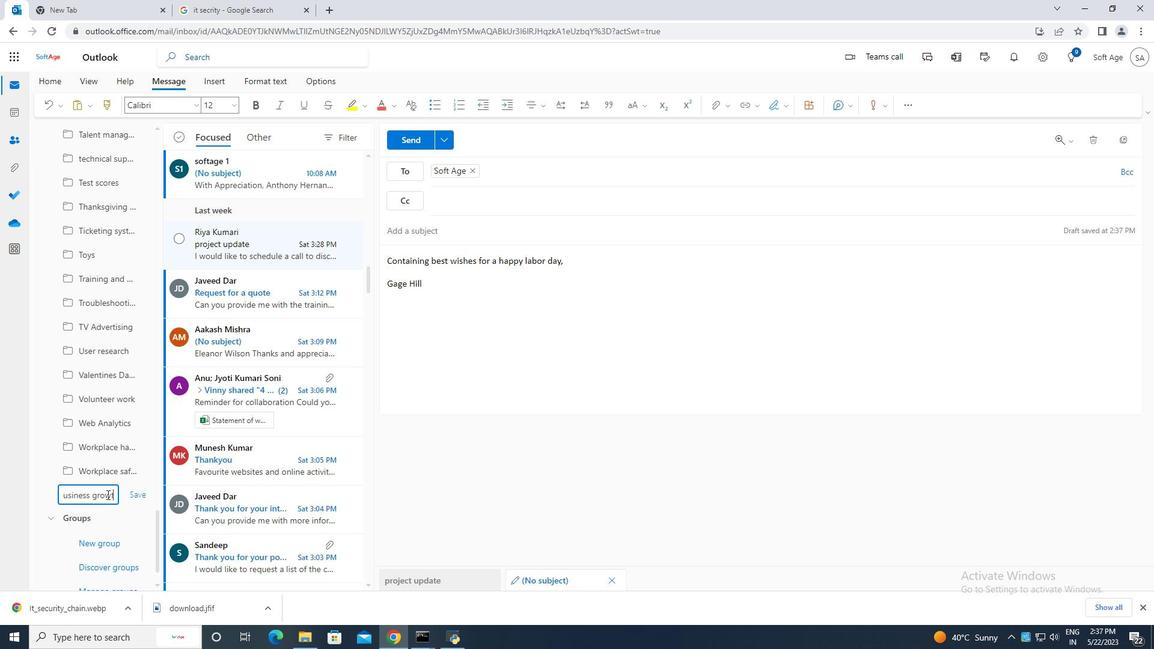 
Action: Mouse moved to (137, 493)
Screenshot: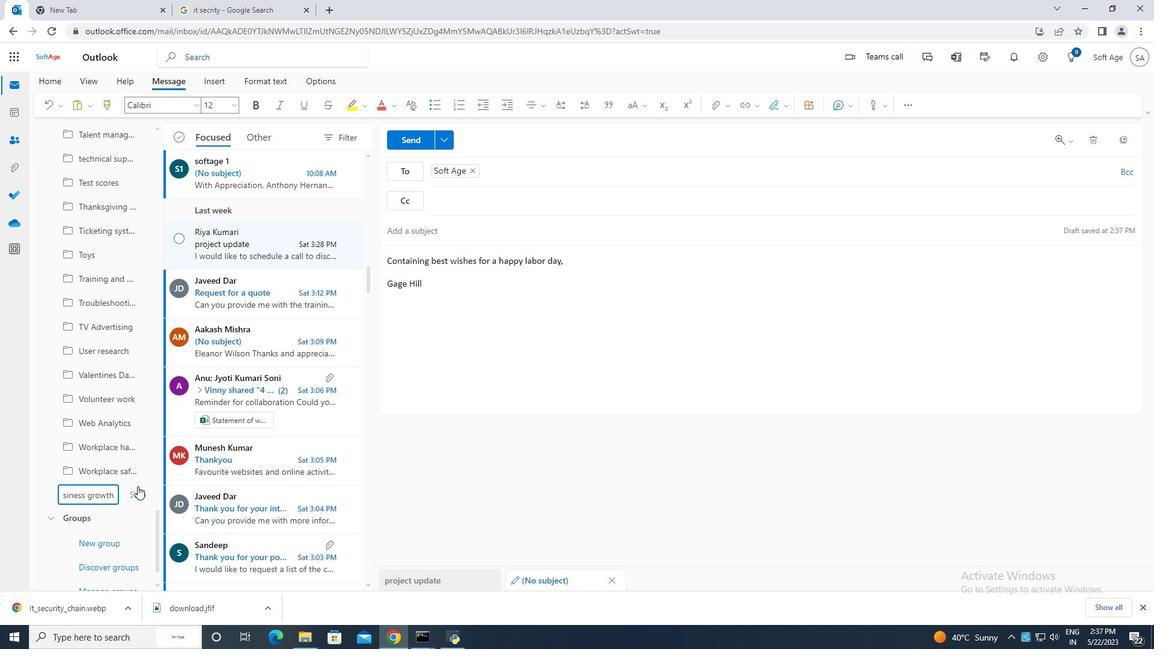 
Action: Mouse pressed left at (137, 493)
Screenshot: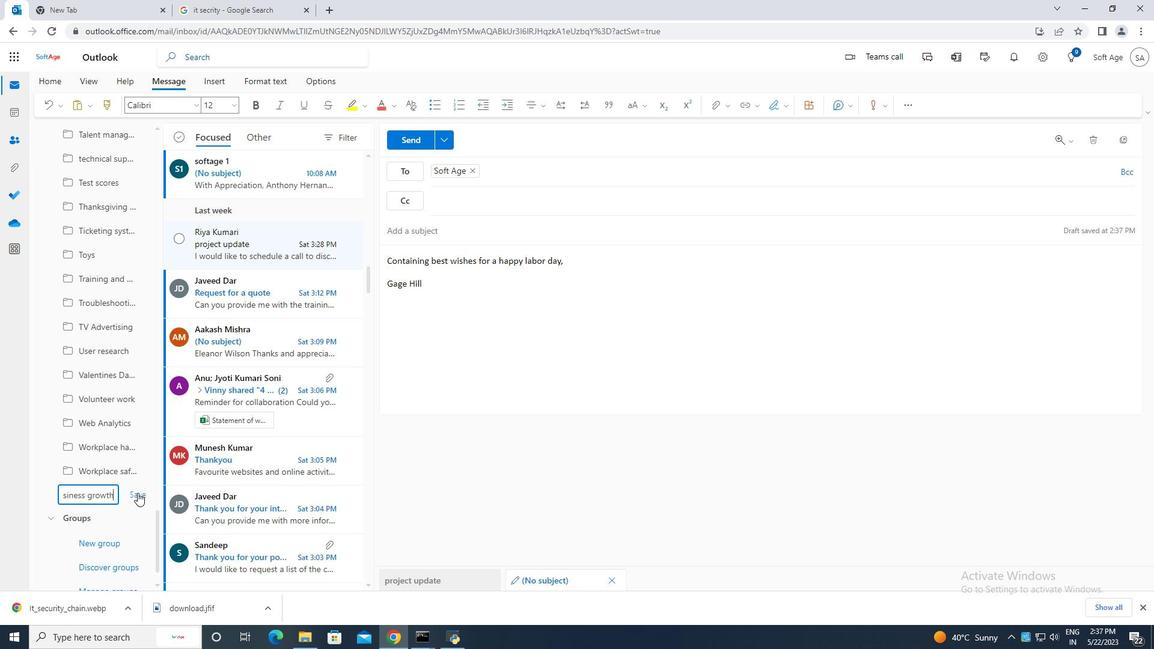 
Action: Mouse moved to (399, 146)
Screenshot: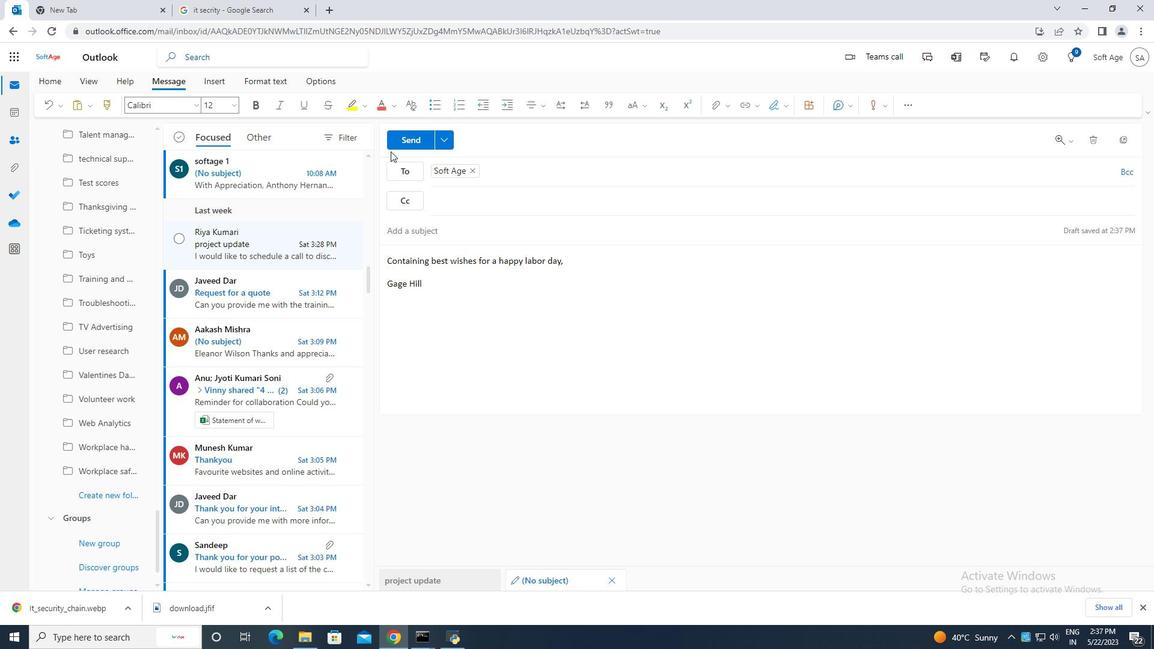 
Action: Mouse pressed left at (399, 146)
Screenshot: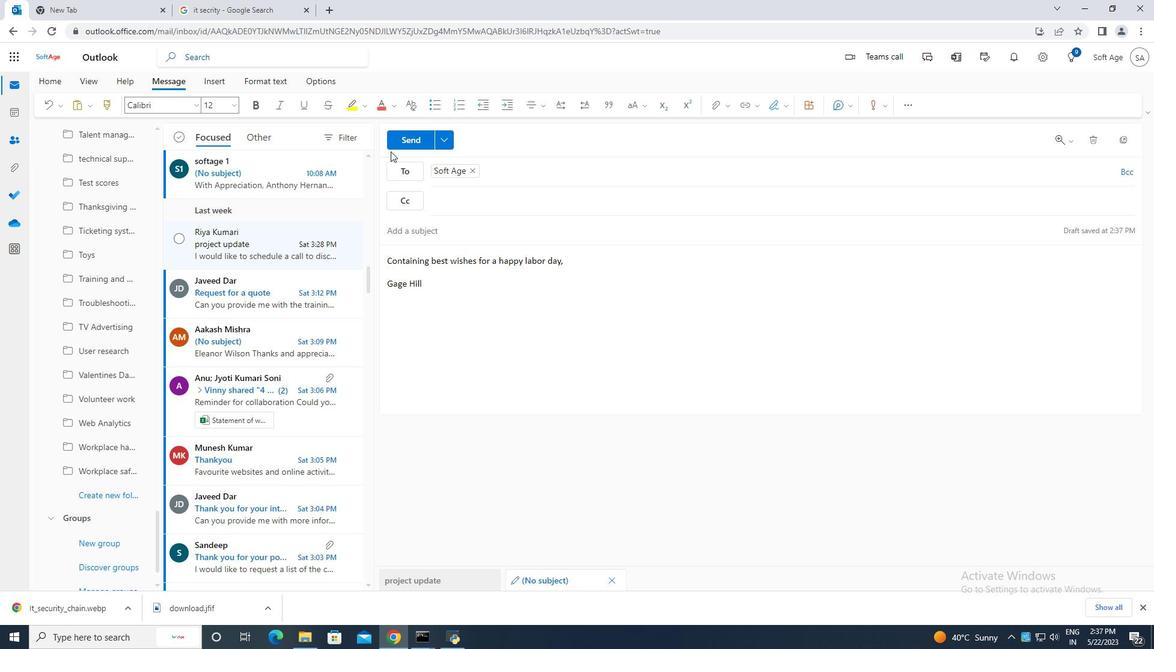 
Action: Mouse moved to (578, 345)
Screenshot: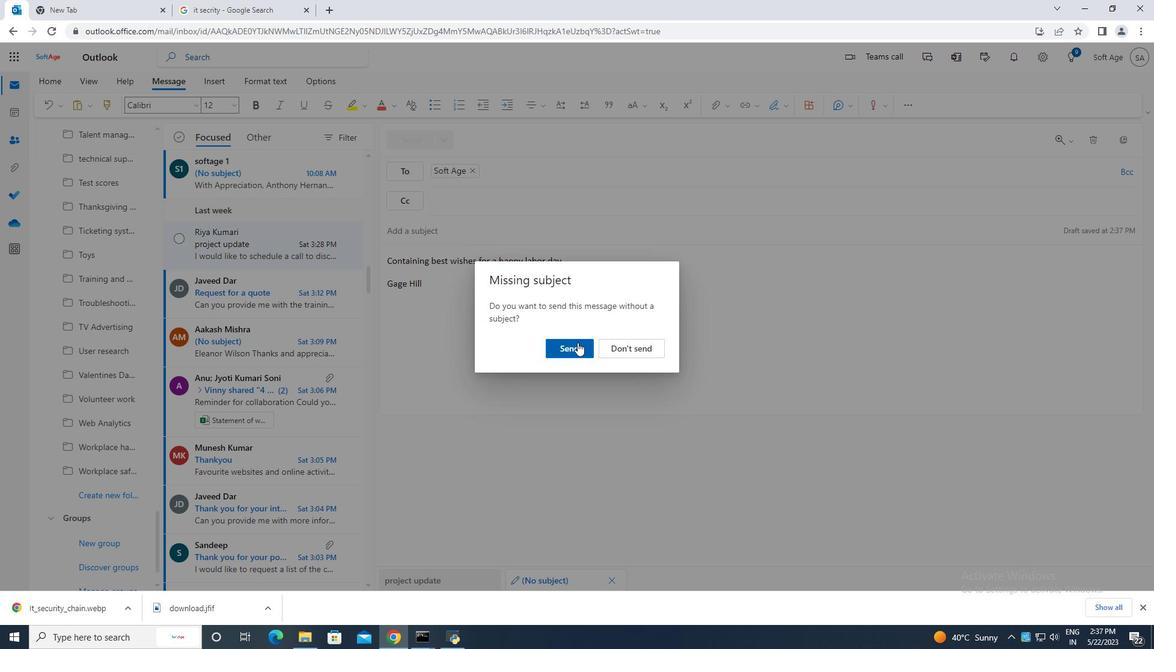 
Action: Mouse pressed left at (578, 345)
Screenshot: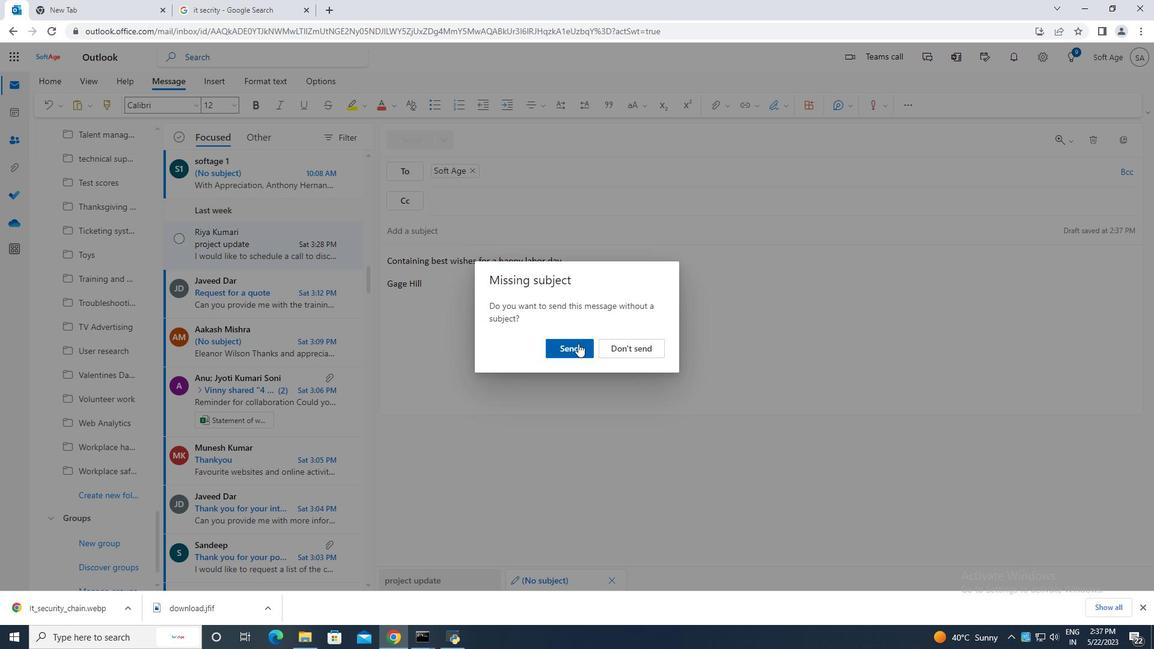 
Action: Mouse moved to (81, 301)
Screenshot: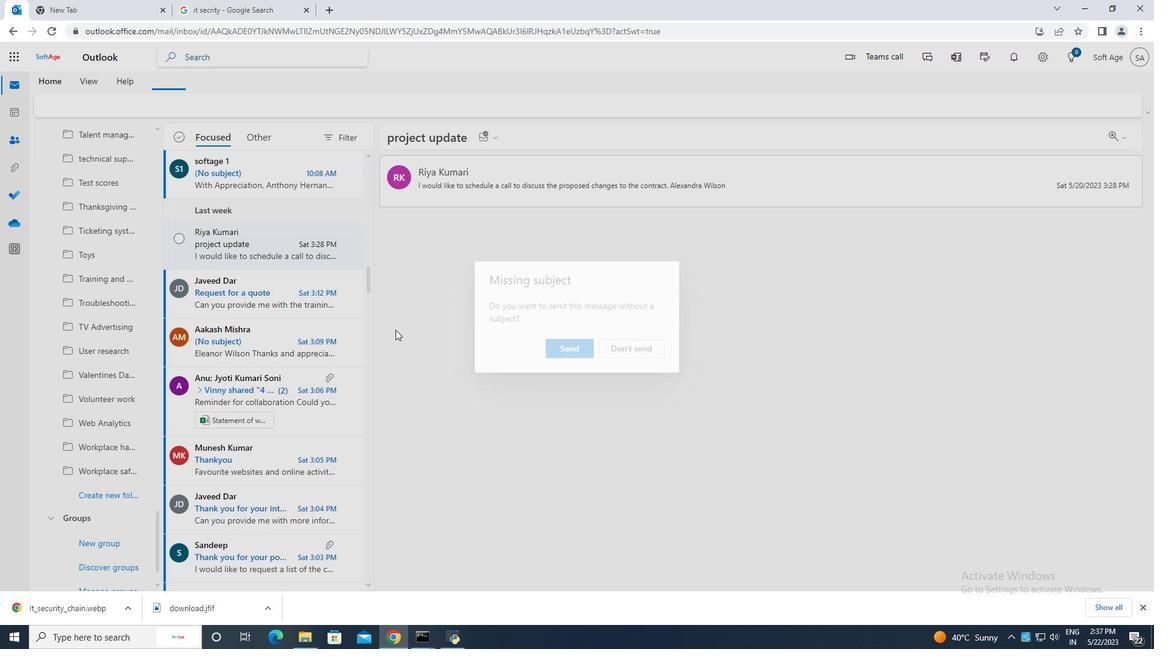 
